 Task: Create in the project AtlasTech and in the Backlog issue 'Integrate a new augmented reality feature into an existing mobile application to enhance user experience and interactivity' a child issue 'Kubernetes cluster disaster recovery testing and remediation', and assign it to team member softage.3@softage.net. Create in the project AtlasTech and in the Backlog issue 'Develop a new tool for automated testing of mobile application functional correctness and performance under varying network conditions' a child issue 'Integration with employee benefits systems', and assign it to team member softage.4@softage.net
Action: Mouse moved to (246, 71)
Screenshot: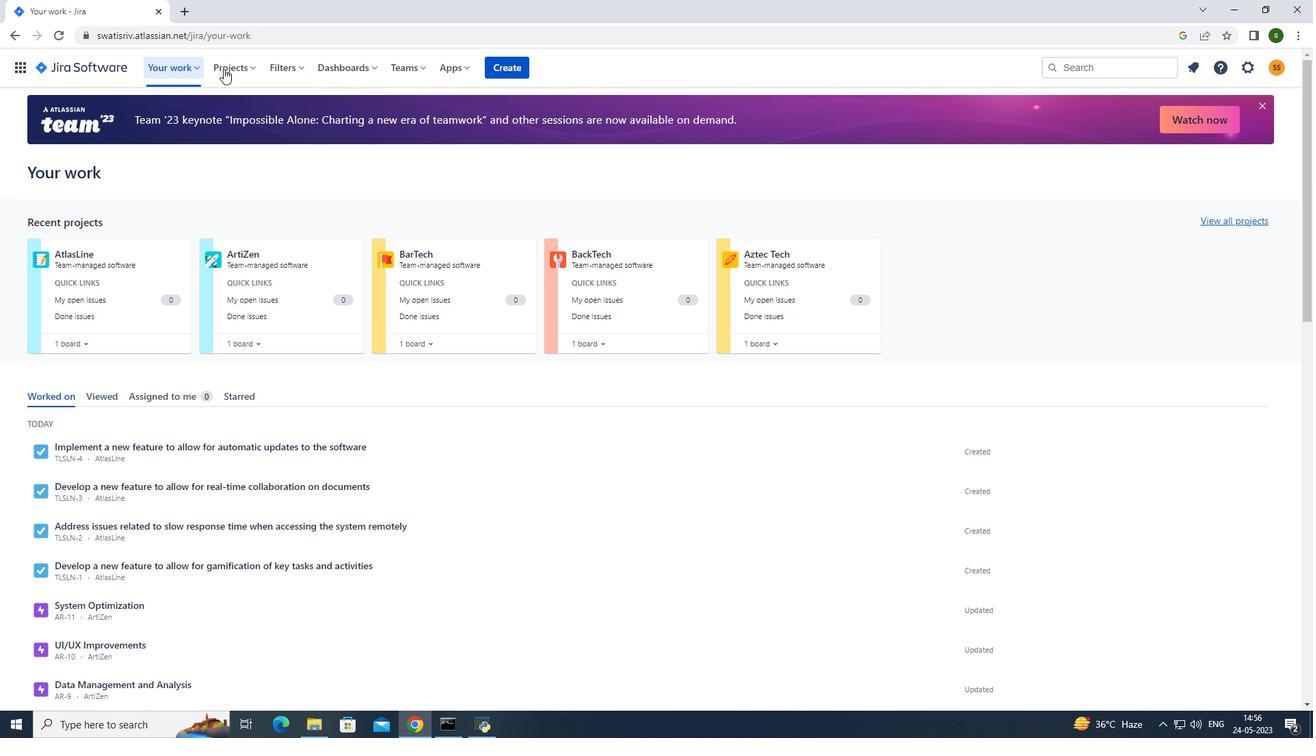 
Action: Mouse pressed left at (246, 71)
Screenshot: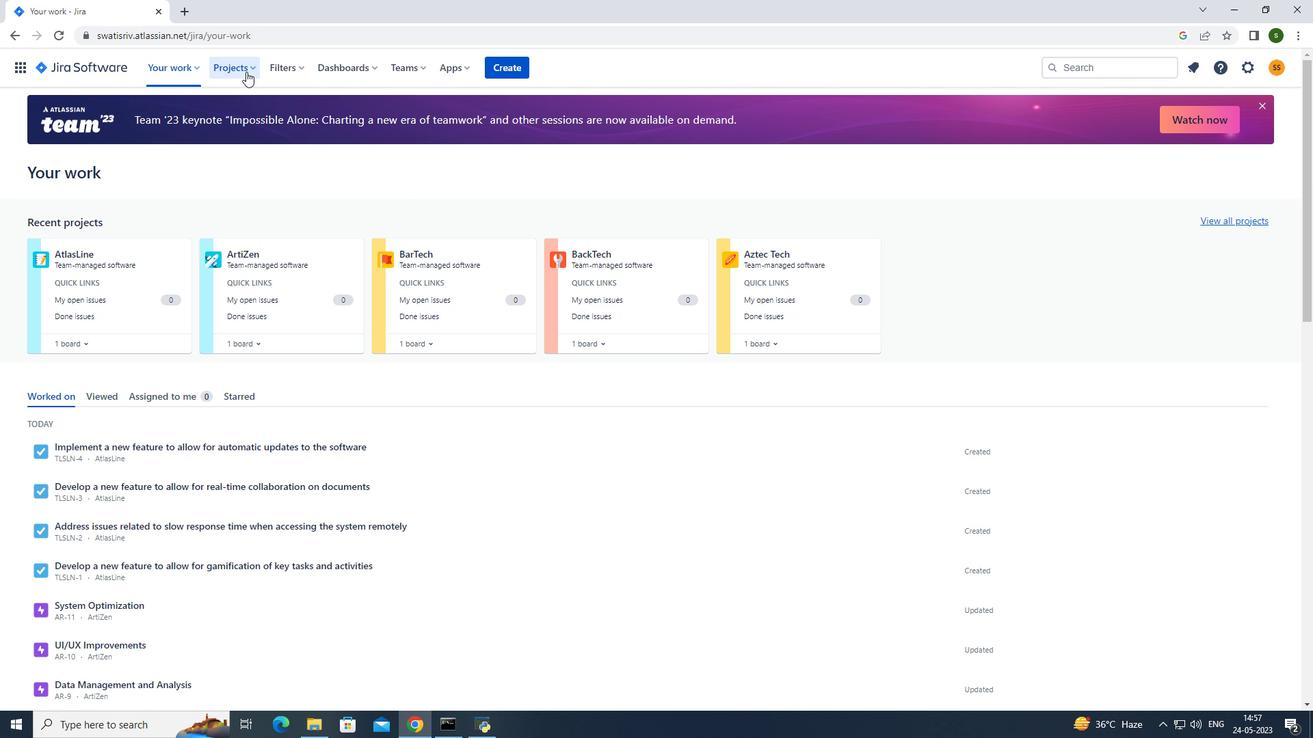 
Action: Mouse moved to (273, 119)
Screenshot: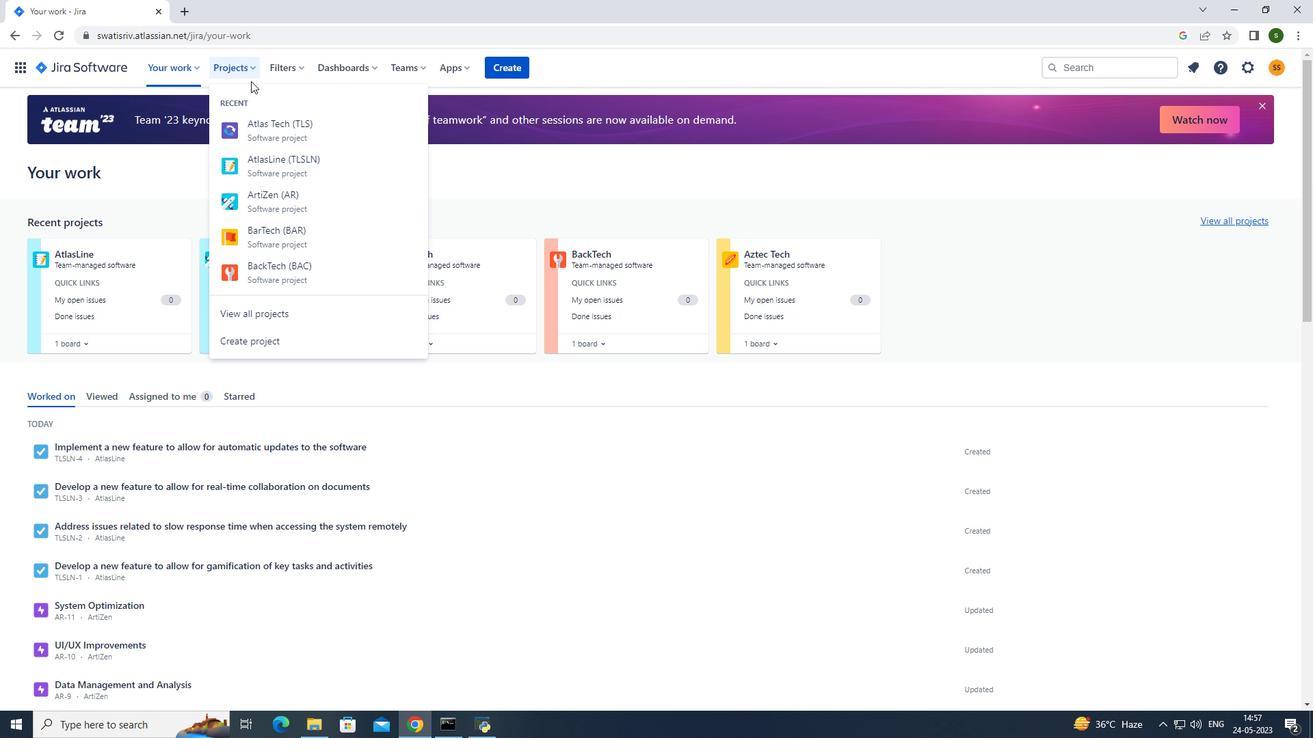 
Action: Mouse pressed left at (273, 119)
Screenshot: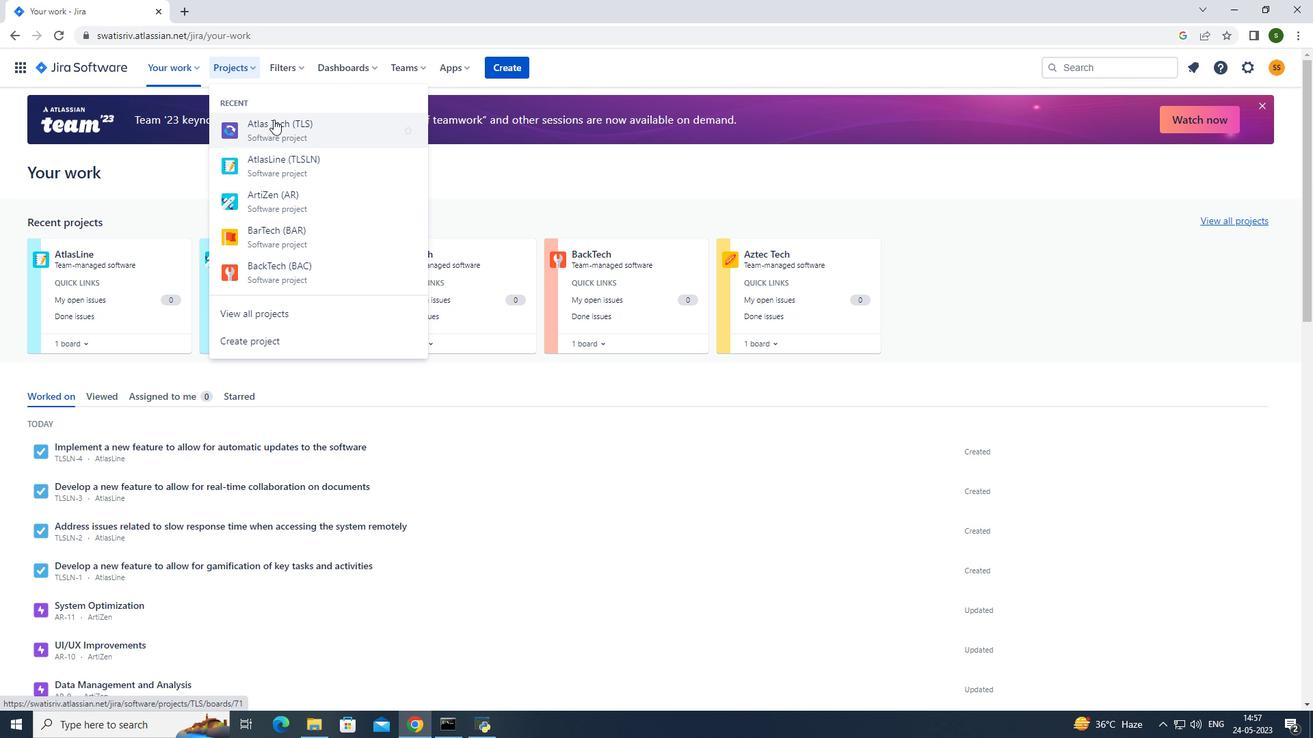 
Action: Mouse moved to (306, 467)
Screenshot: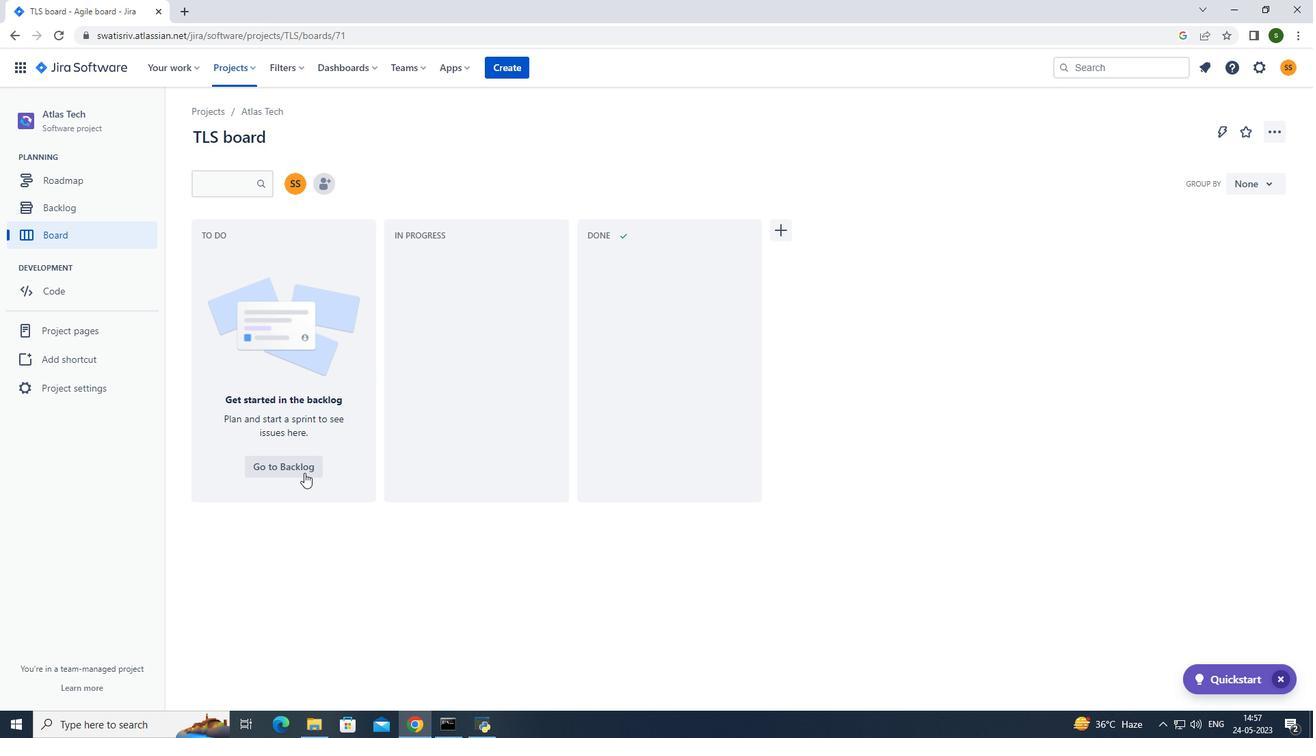 
Action: Mouse pressed left at (306, 467)
Screenshot: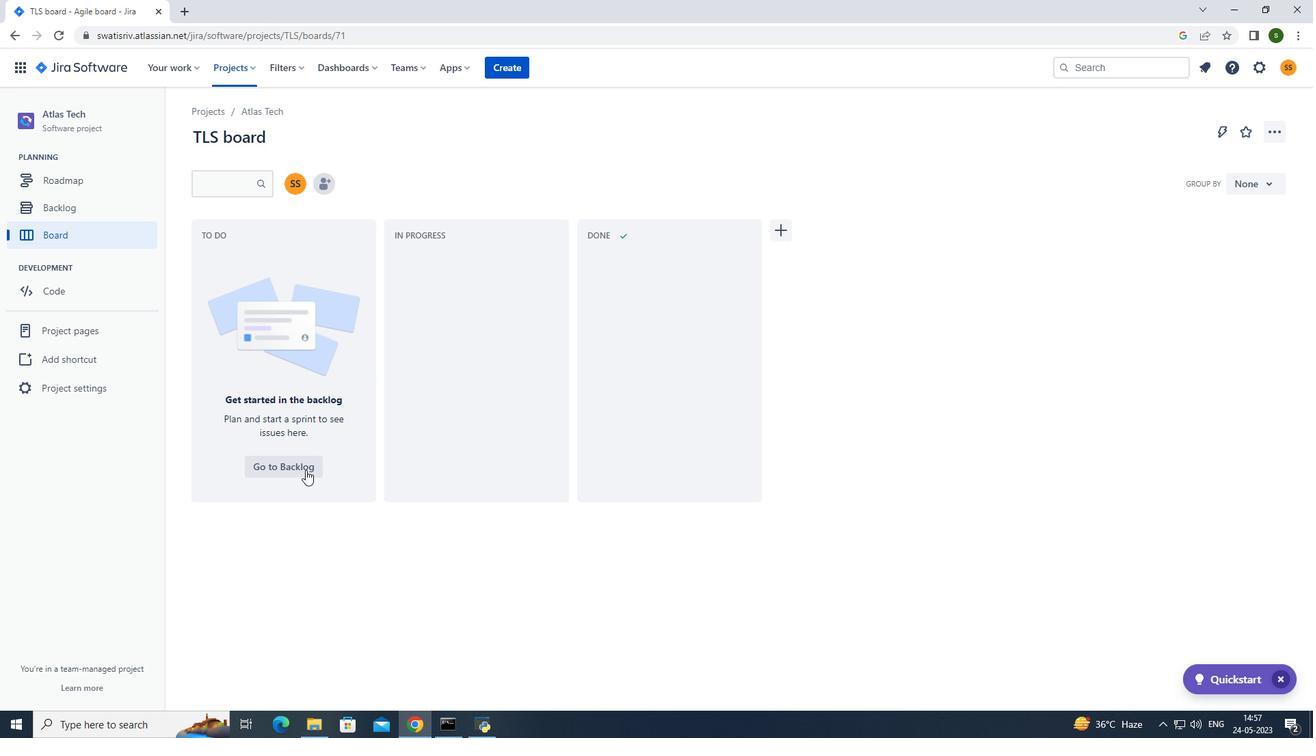 
Action: Mouse moved to (623, 465)
Screenshot: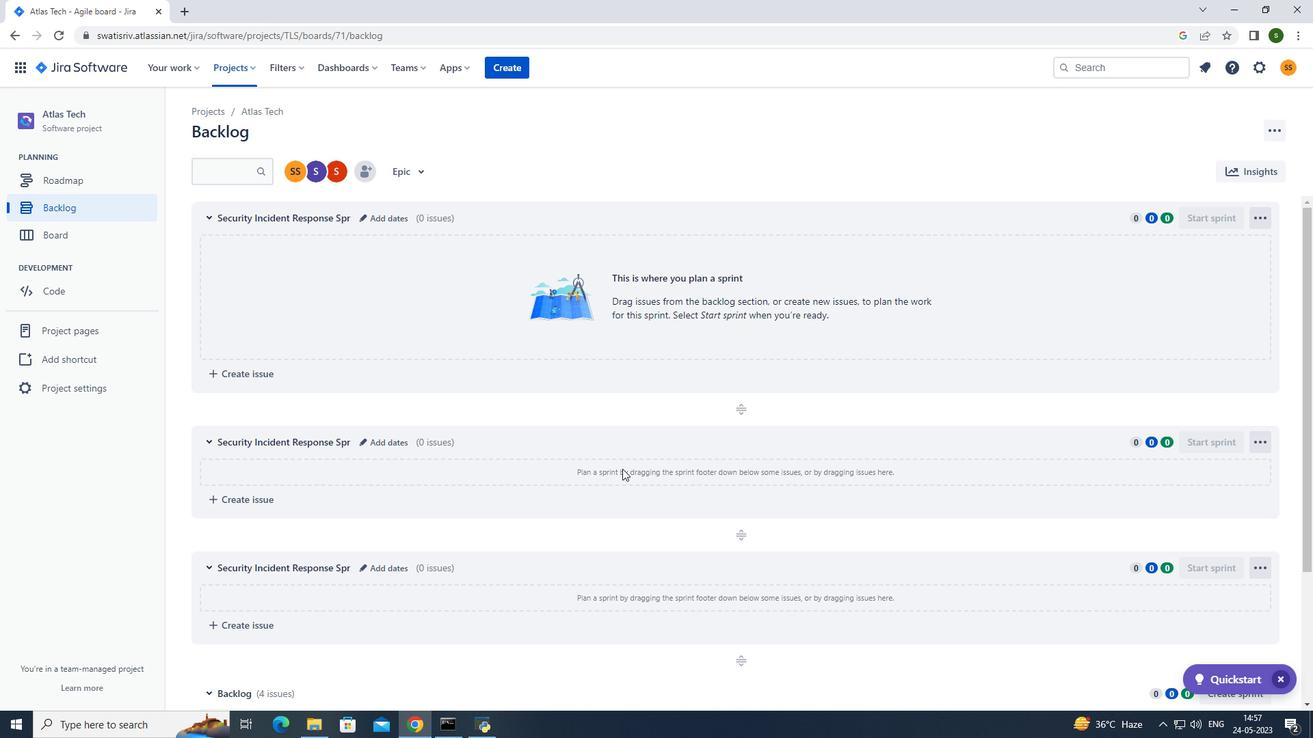 
Action: Mouse scrolled (623, 465) with delta (0, 0)
Screenshot: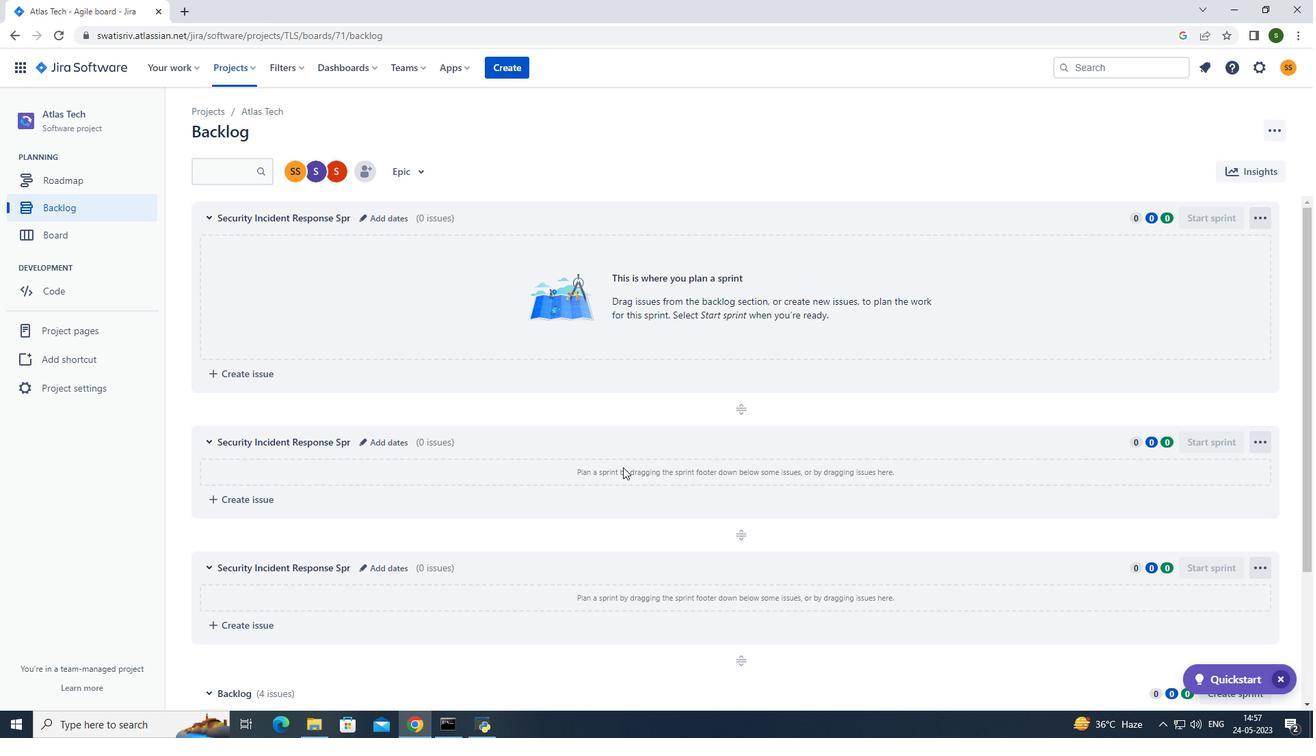 
Action: Mouse scrolled (623, 465) with delta (0, 0)
Screenshot: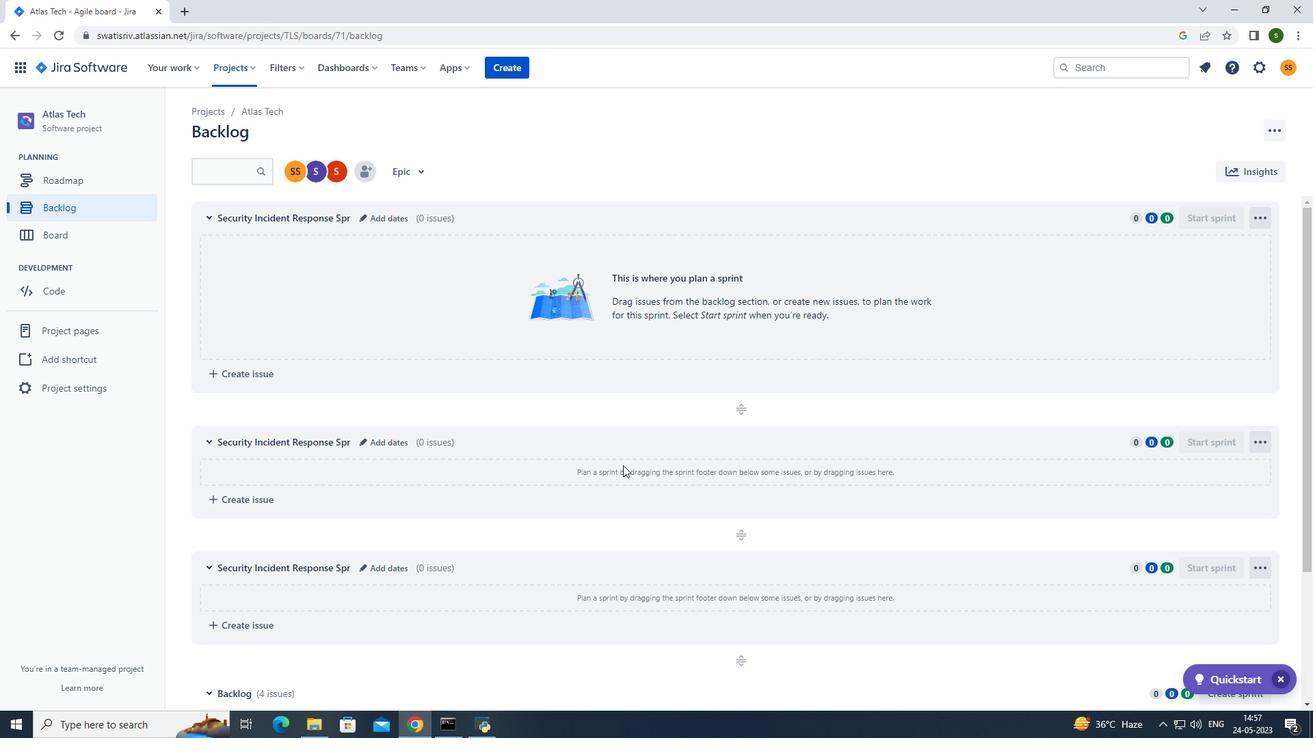 
Action: Mouse scrolled (623, 465) with delta (0, 0)
Screenshot: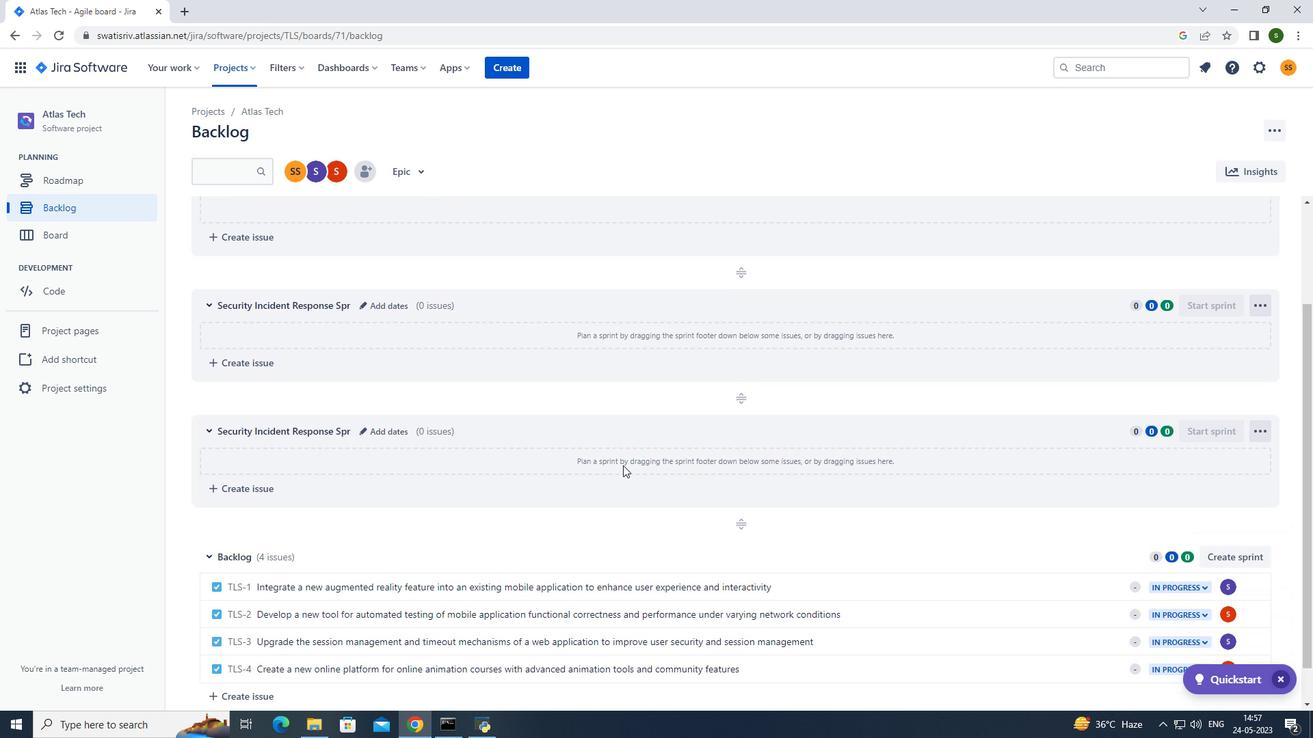 
Action: Mouse scrolled (623, 465) with delta (0, 0)
Screenshot: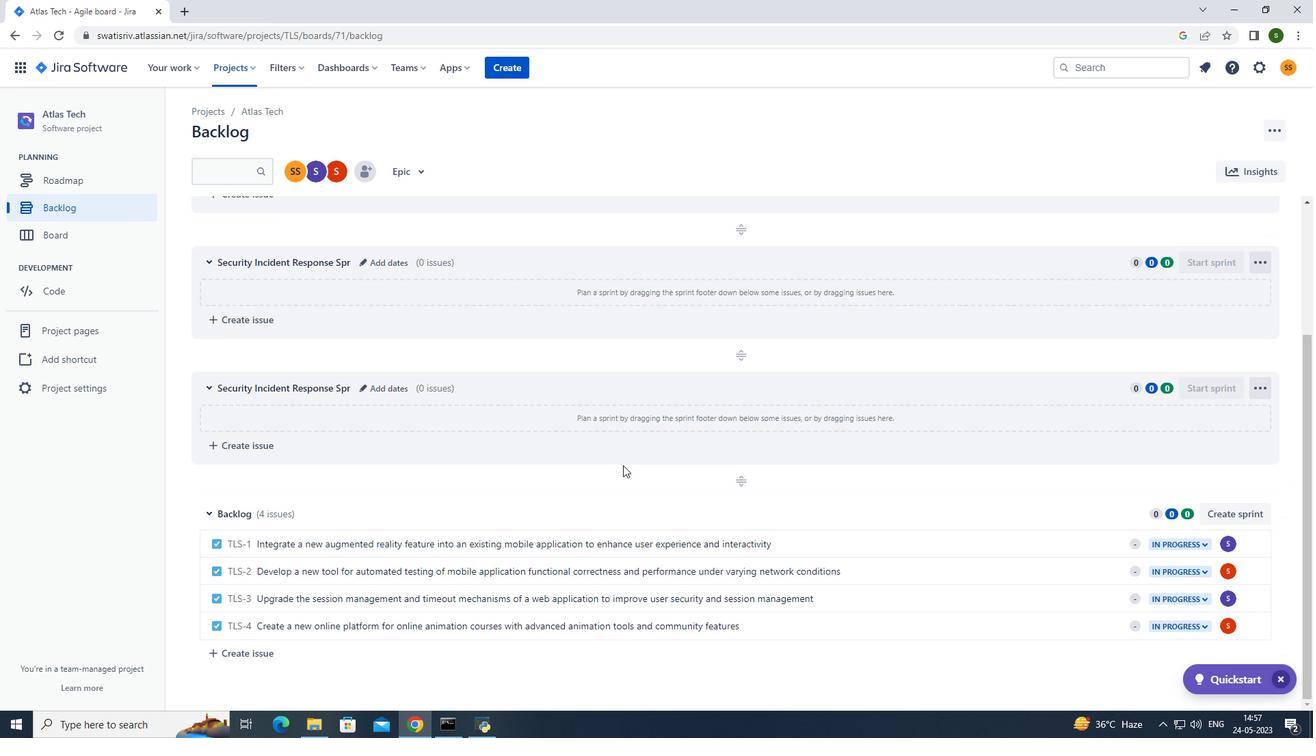 
Action: Mouse moved to (844, 545)
Screenshot: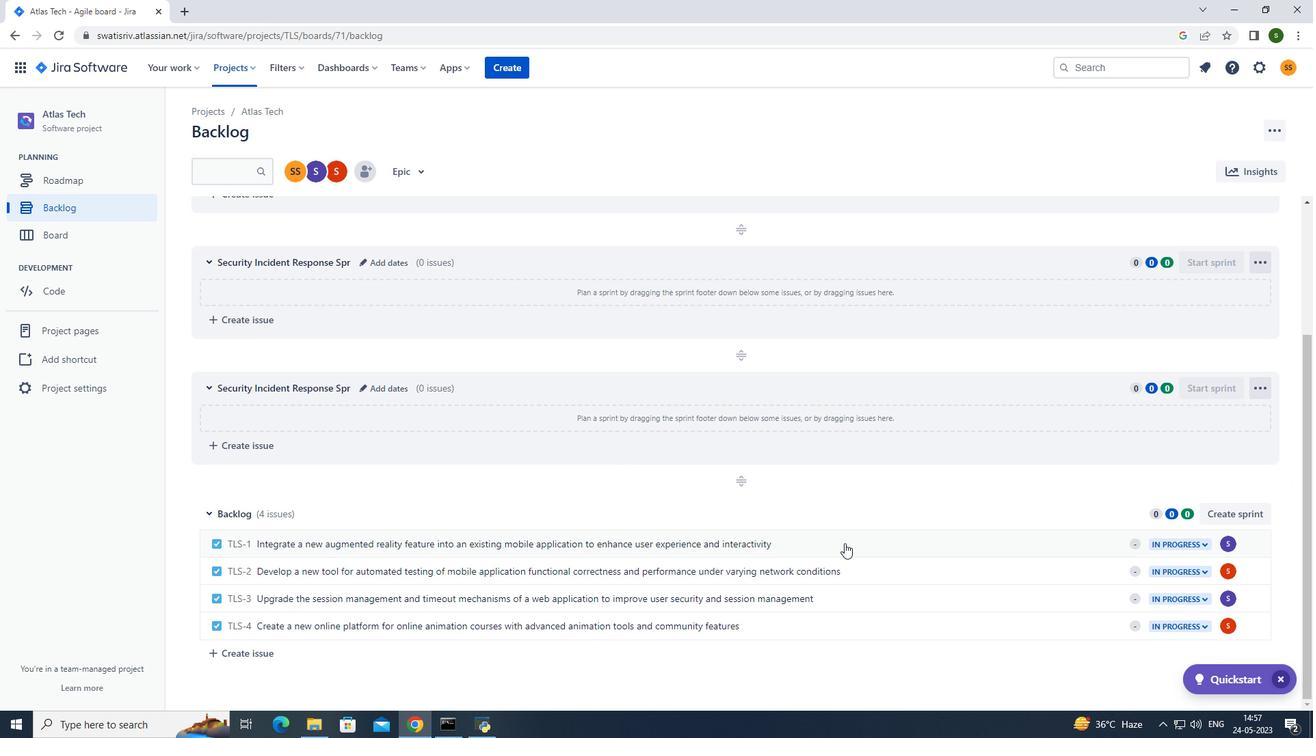 
Action: Mouse pressed left at (844, 545)
Screenshot: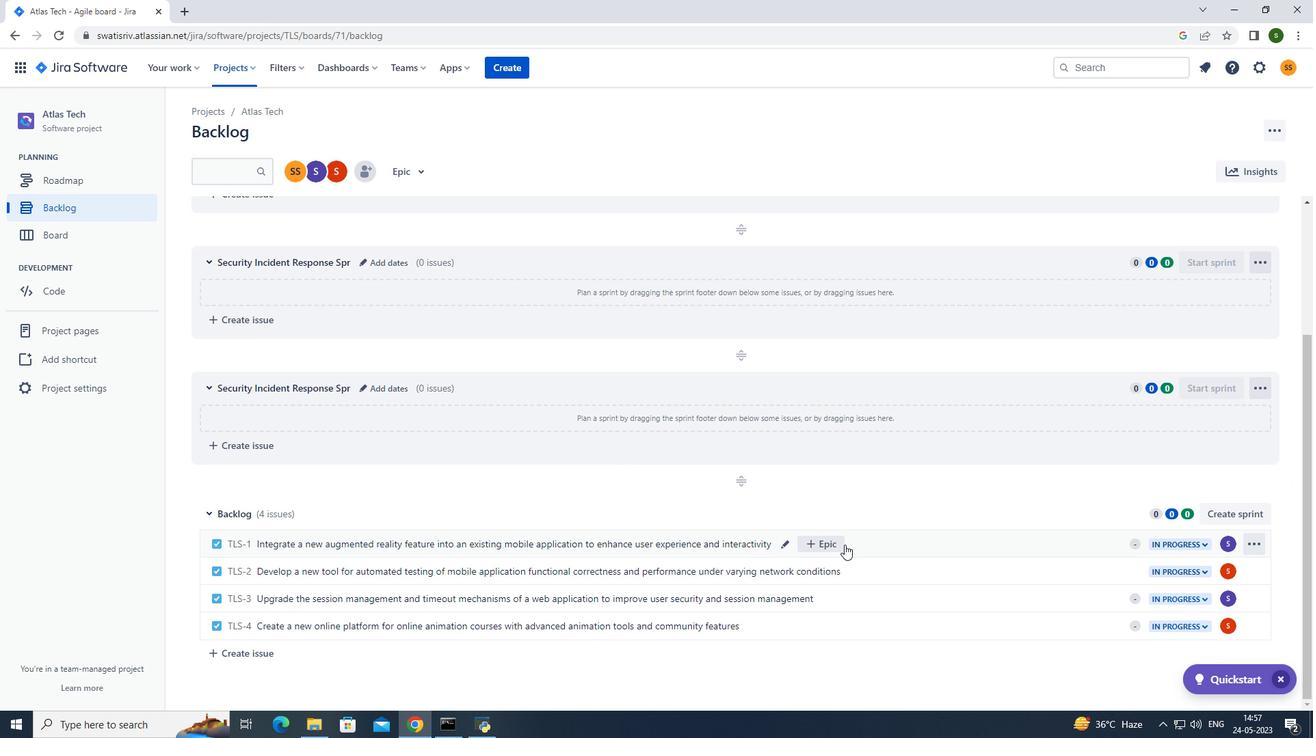 
Action: Mouse moved to (911, 539)
Screenshot: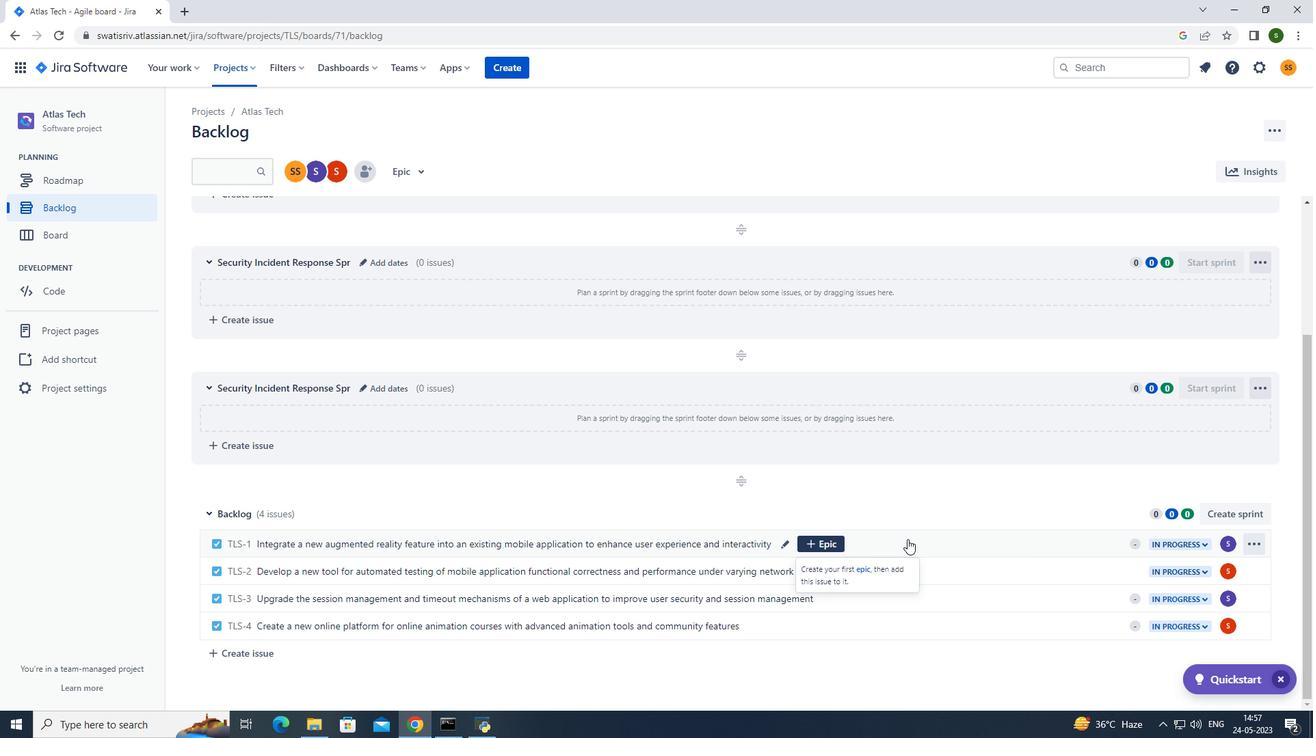 
Action: Mouse pressed left at (911, 539)
Screenshot: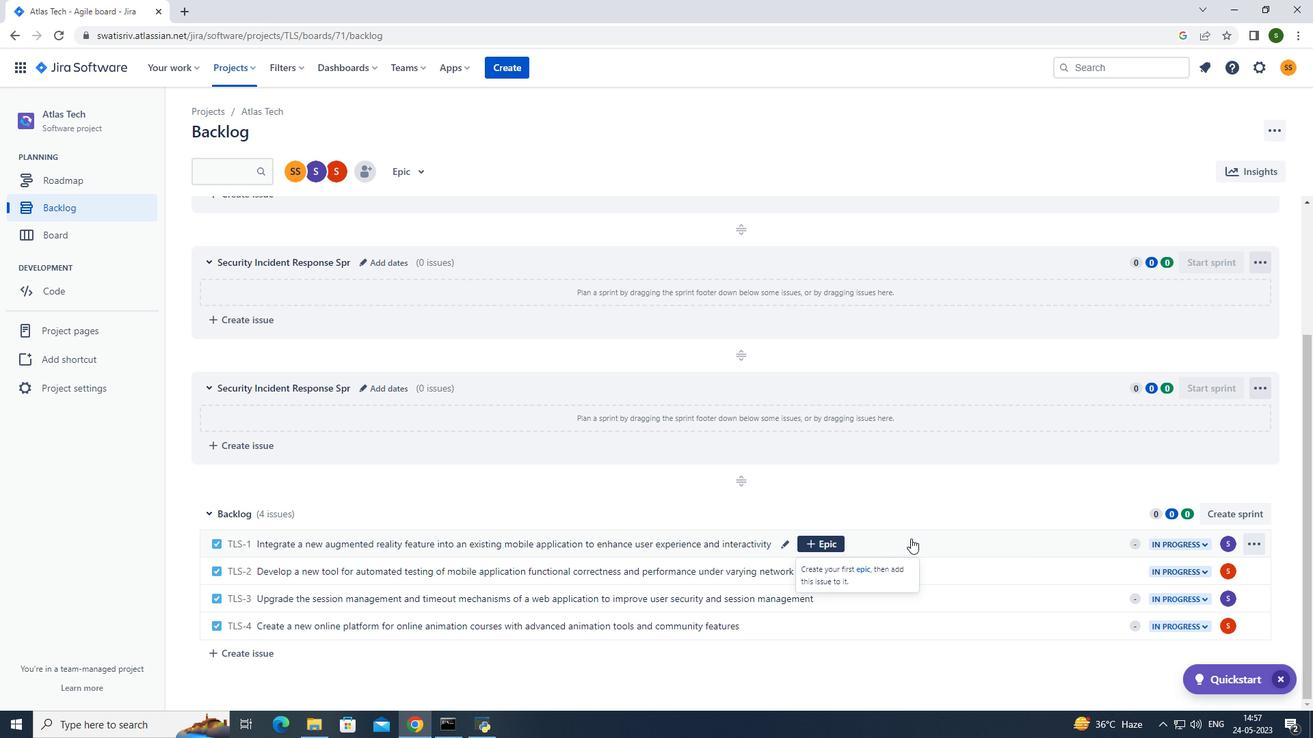 
Action: Mouse moved to (1070, 337)
Screenshot: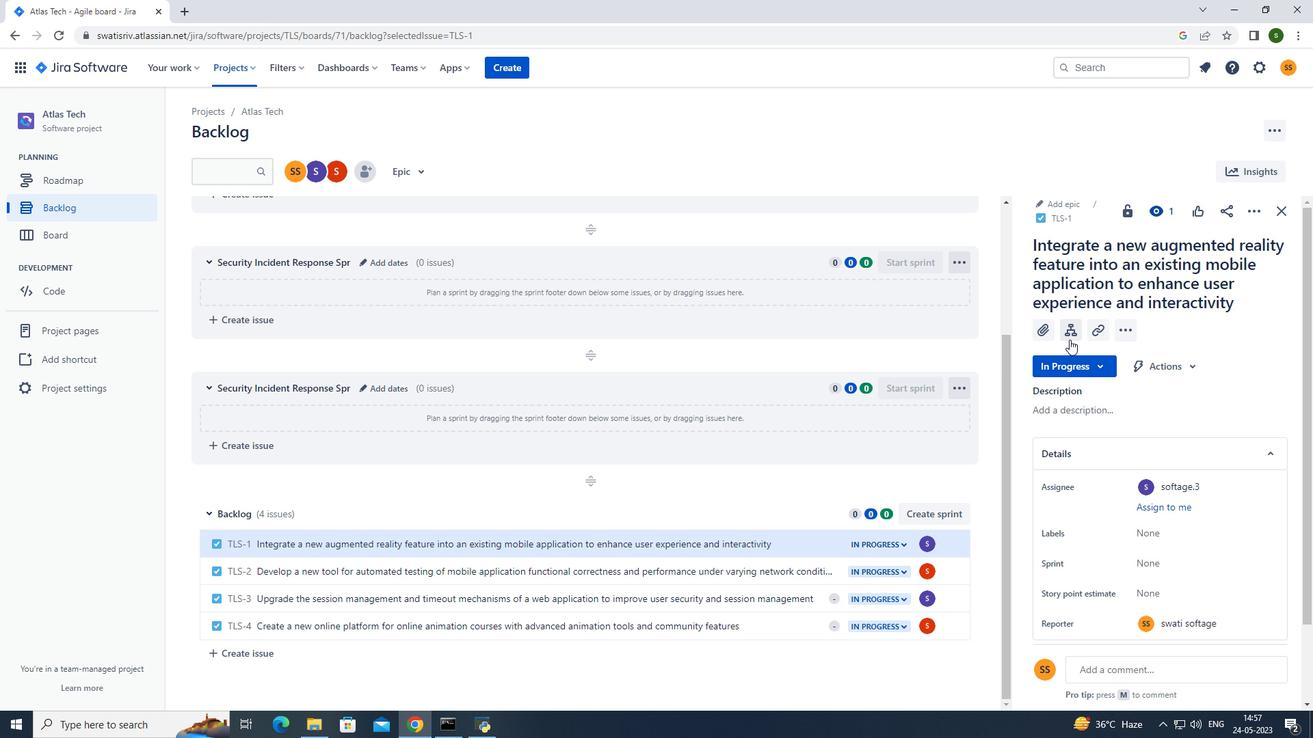 
Action: Mouse pressed left at (1070, 337)
Screenshot: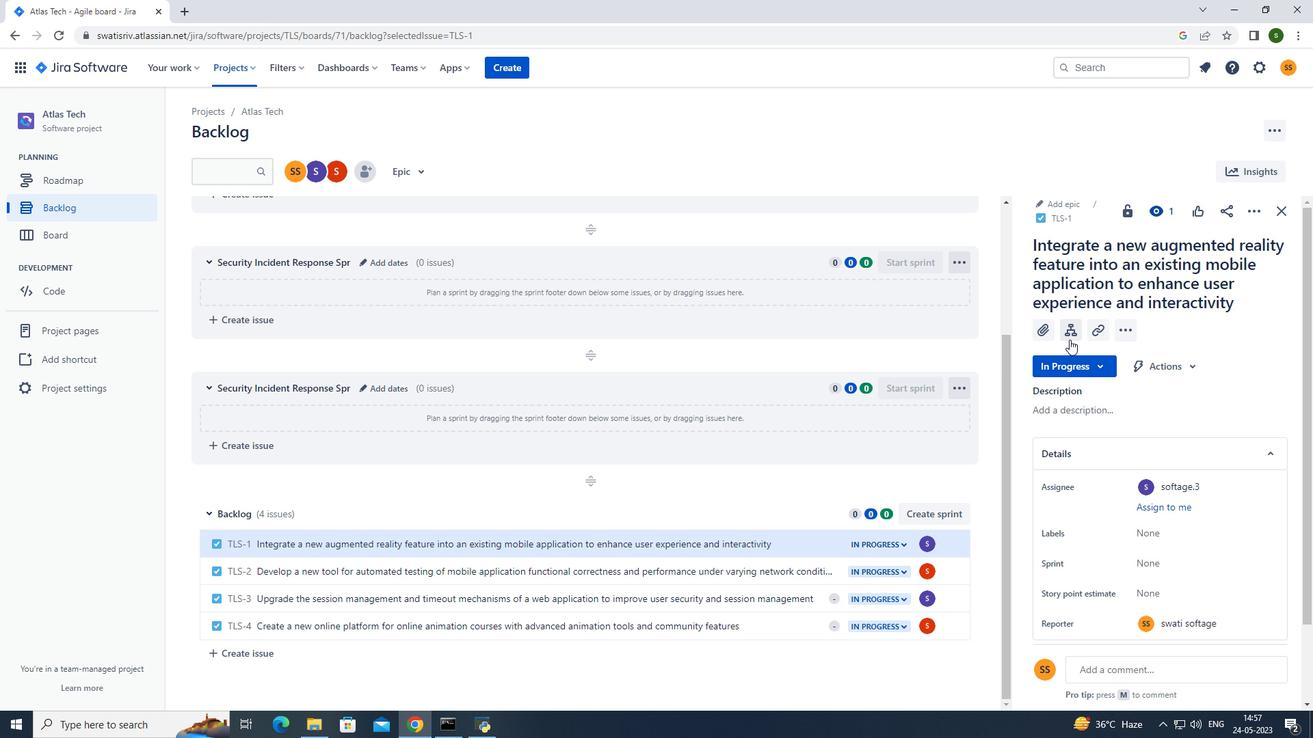
Action: Mouse moved to (1101, 433)
Screenshot: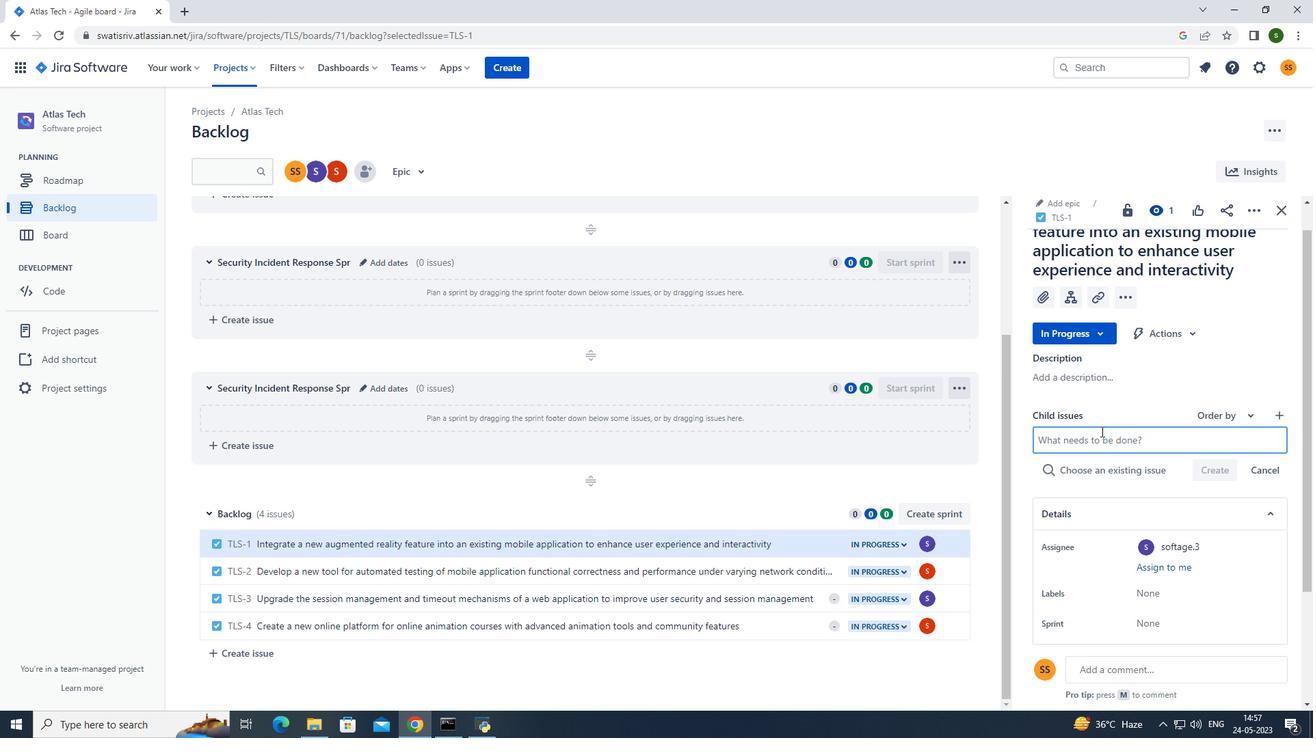 
Action: Mouse pressed left at (1101, 433)
Screenshot: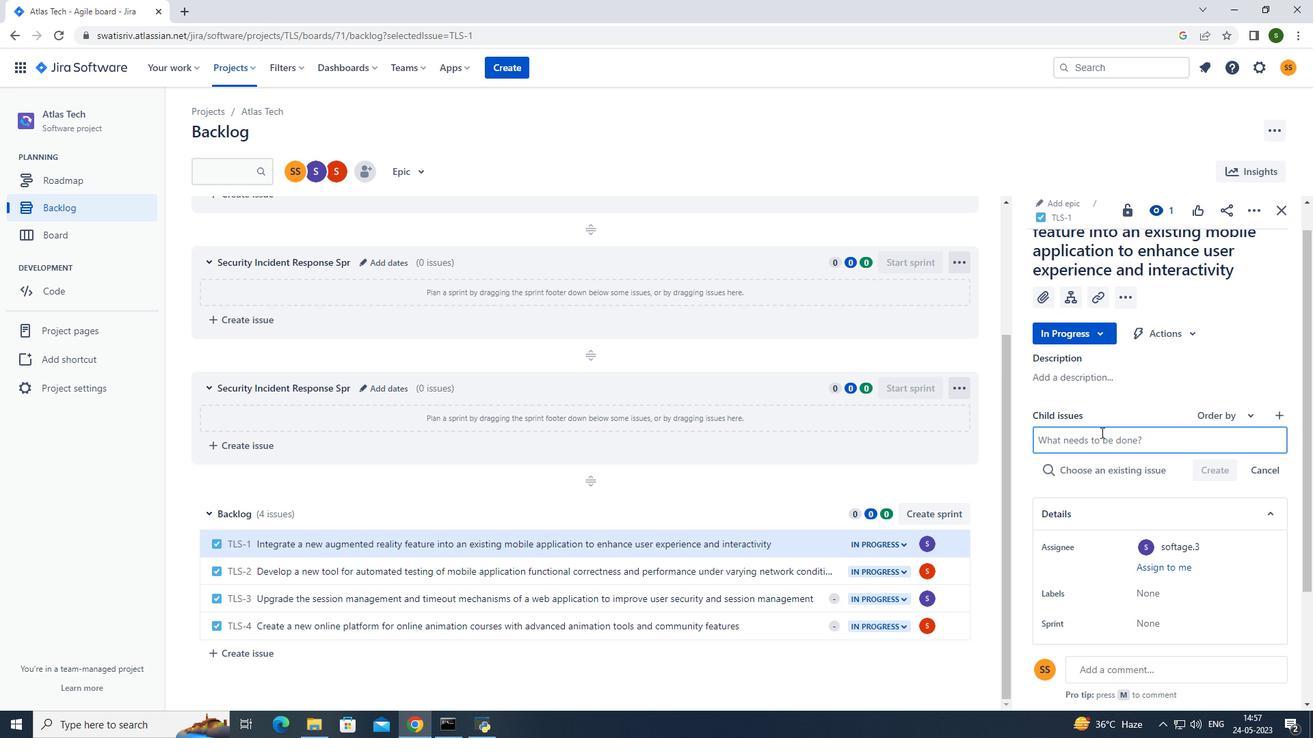 
Action: Key pressed <Key.tab><Key.caps_lock>
Screenshot: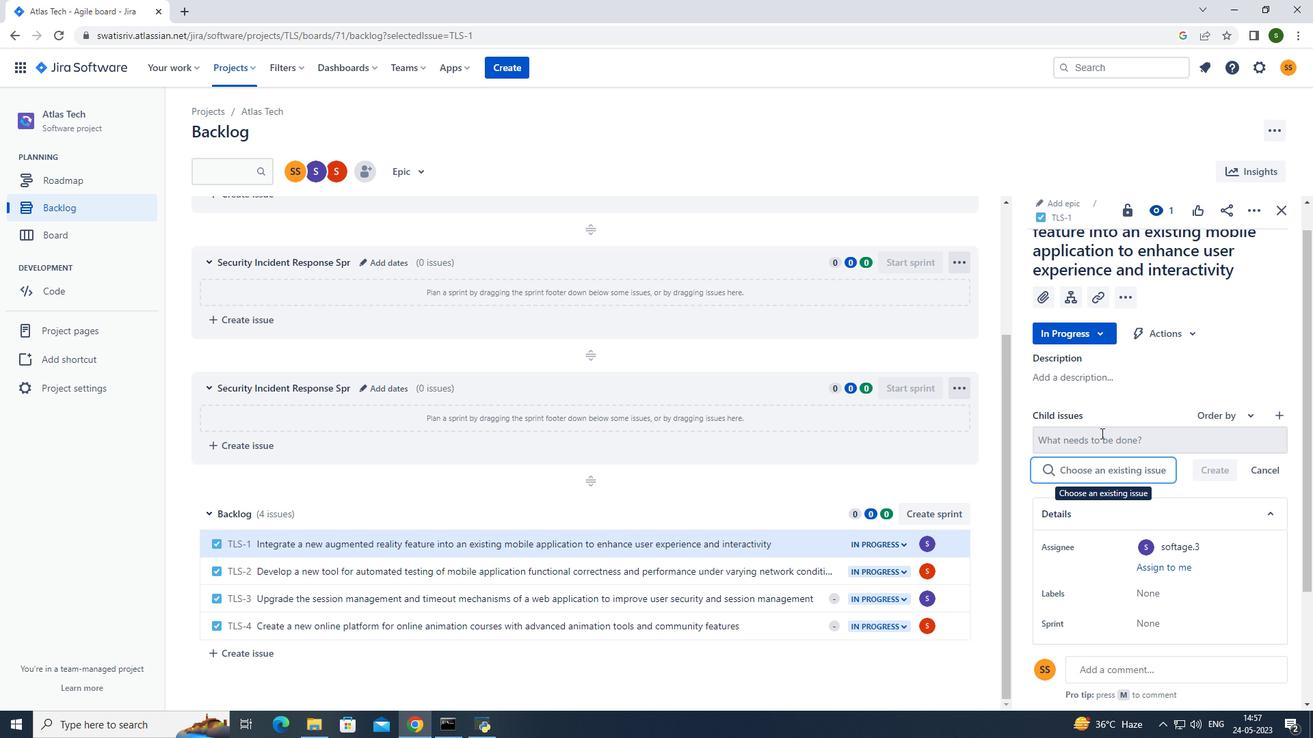 
Action: Mouse pressed left at (1101, 433)
Screenshot: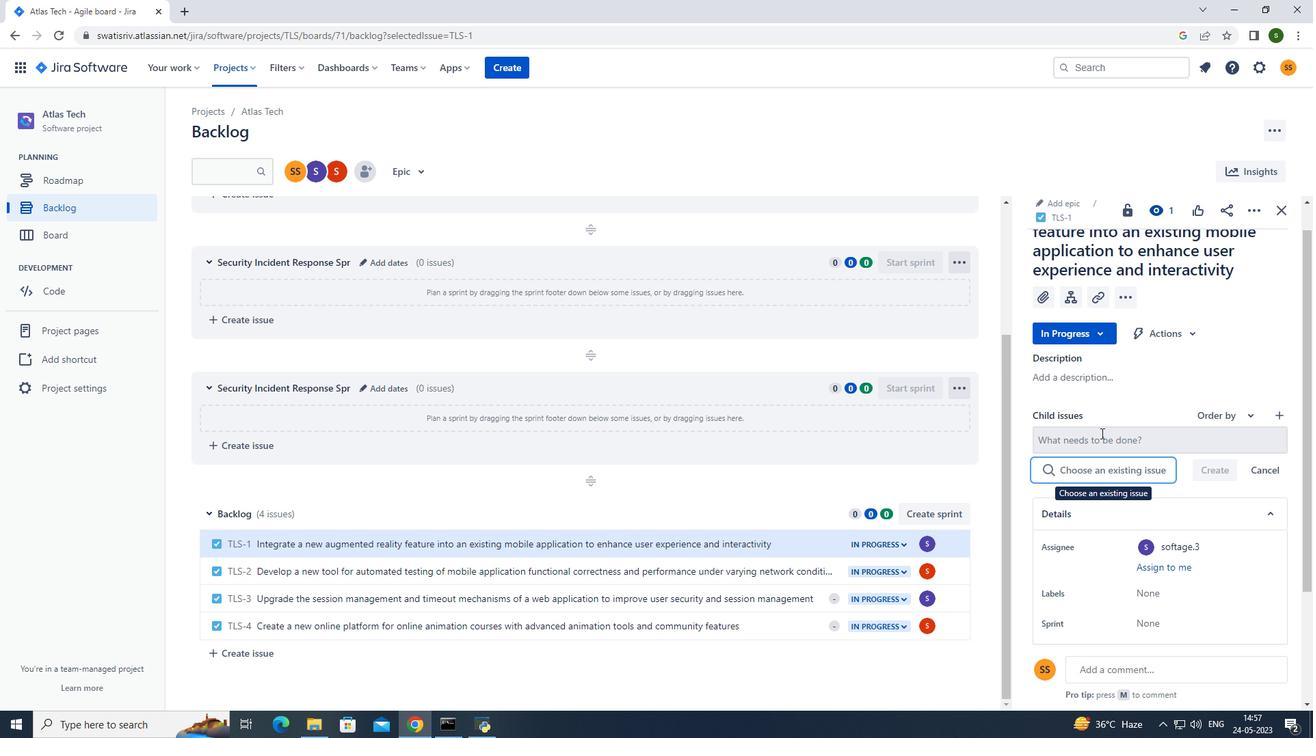 
Action: Key pressed <Key.caps_lock><Key.caps_lock>K<Key.caps_lock>ubernetes<Key.space>cluster<Key.space>disasg<Key.backspace>ter<Key.space>recovery<Key.space>testing<Key.space>and<Key.space>remediation<Key.enter>
Screenshot: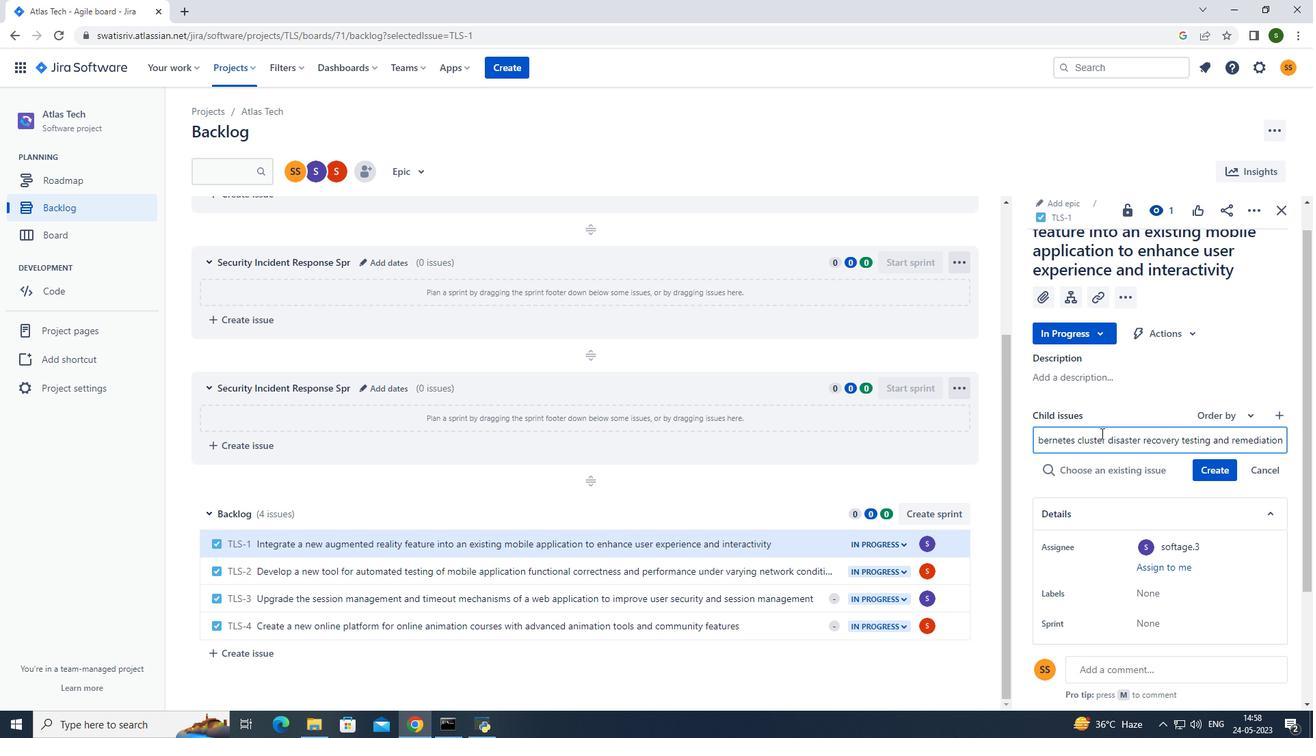 
Action: Mouse moved to (1226, 445)
Screenshot: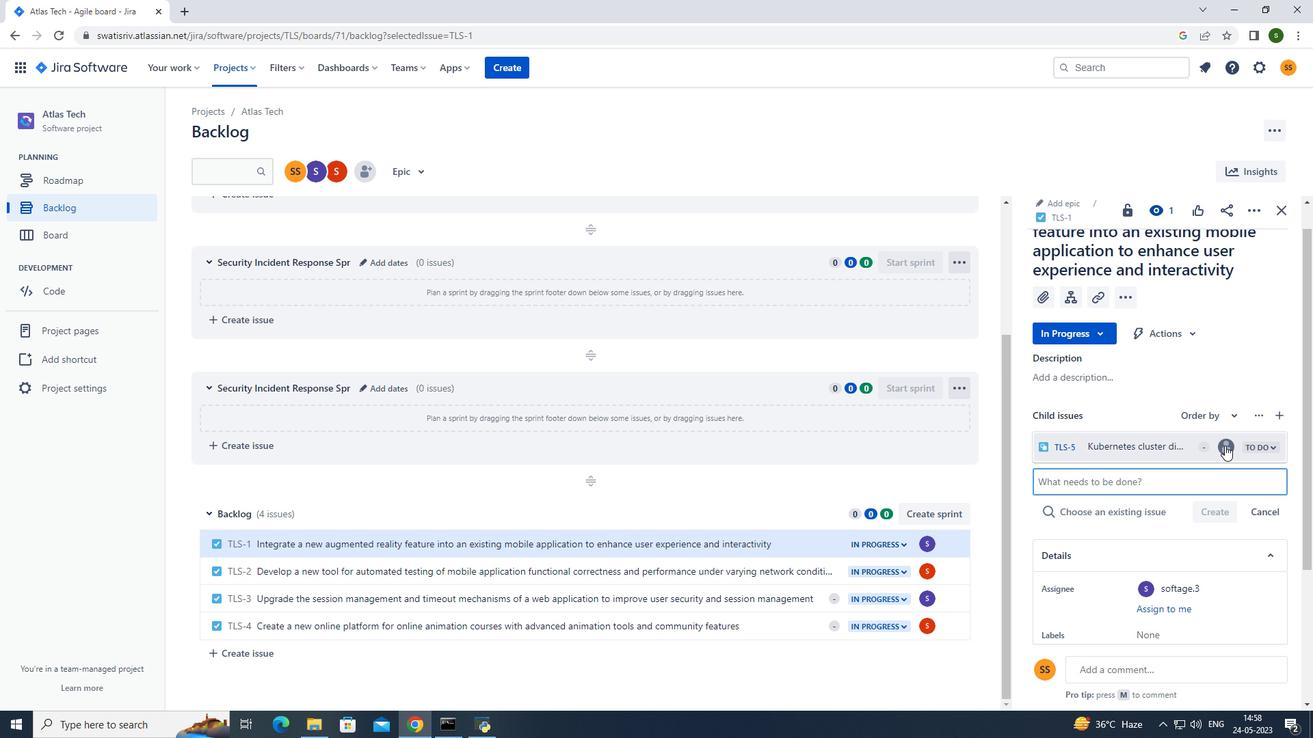 
Action: Mouse pressed left at (1226, 445)
Screenshot: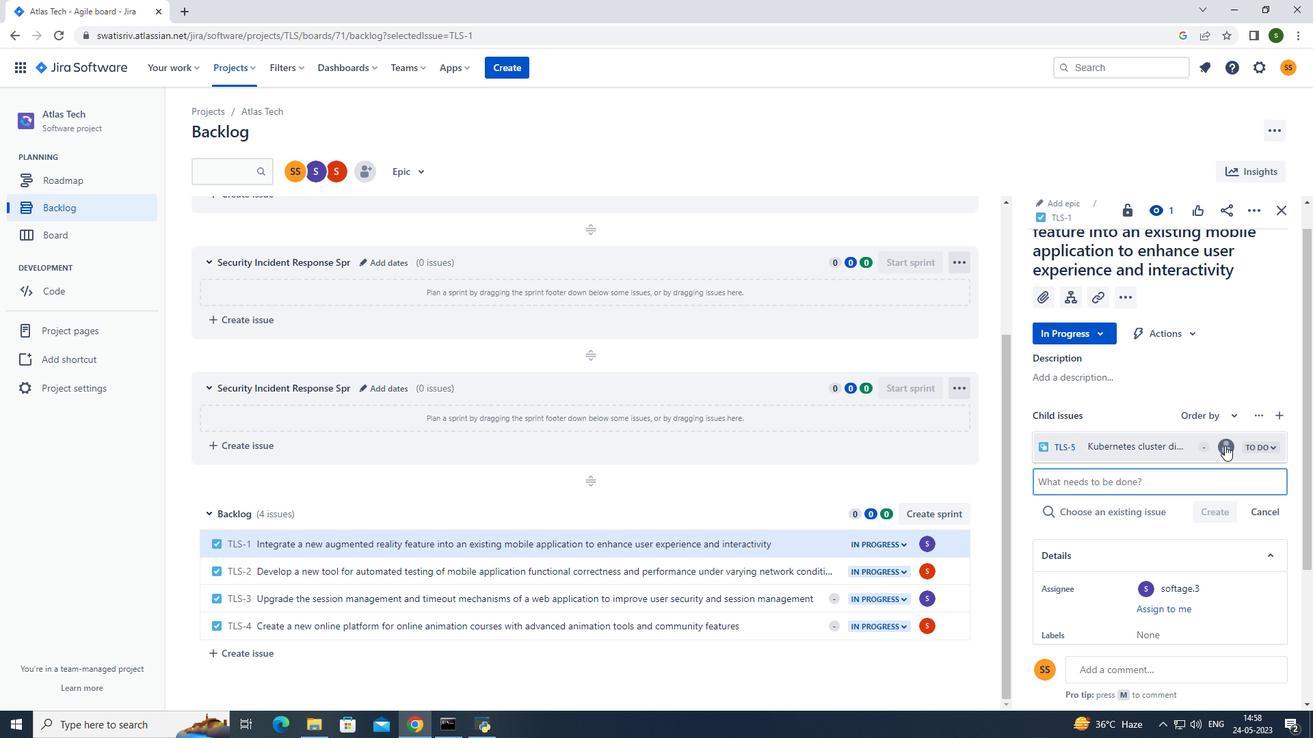 
Action: Mouse moved to (1102, 368)
Screenshot: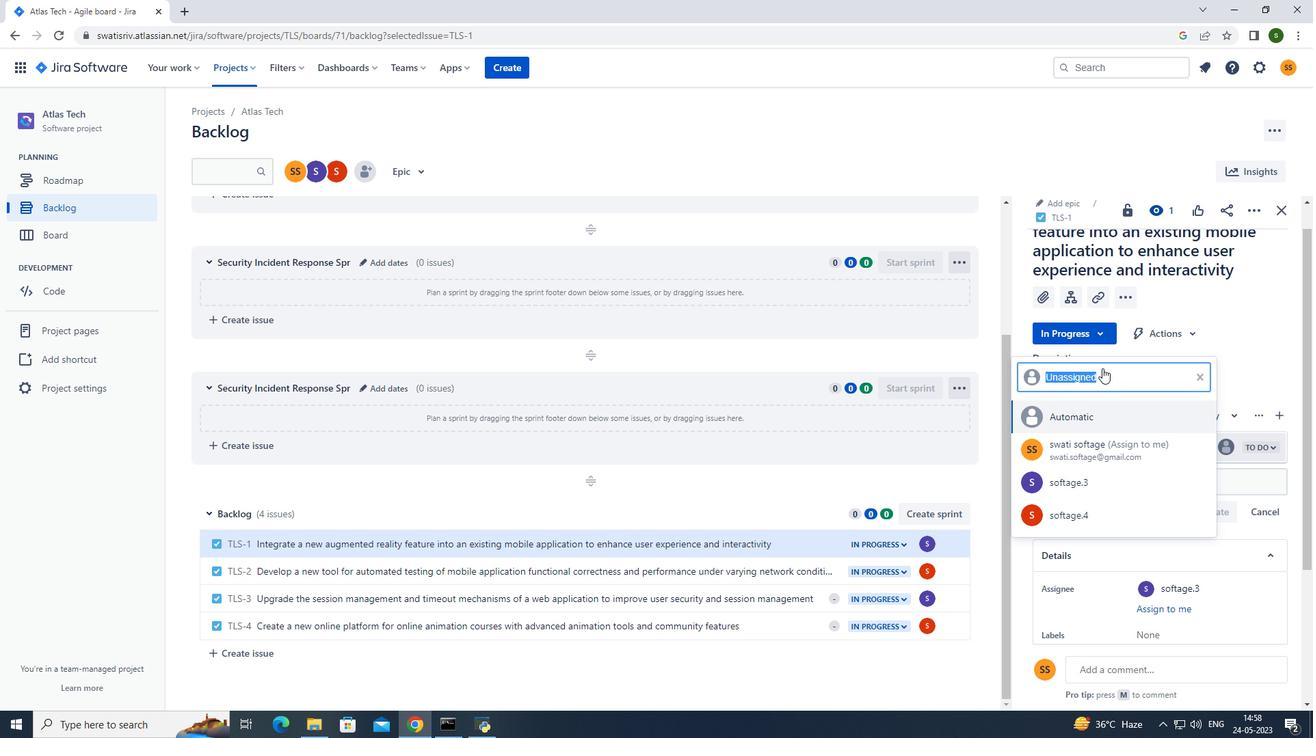 
Action: Key pressed softage.3<Key.shift>@soft
Screenshot: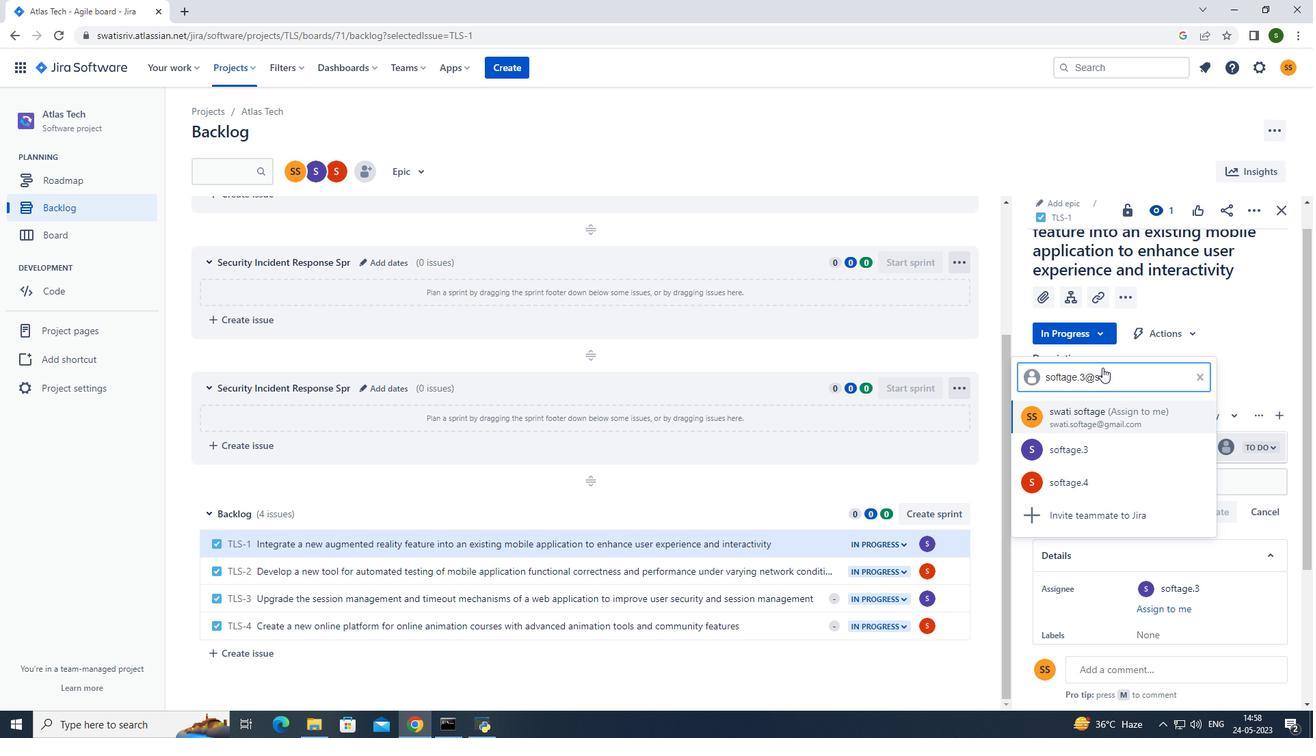 
Action: Mouse moved to (1113, 377)
Screenshot: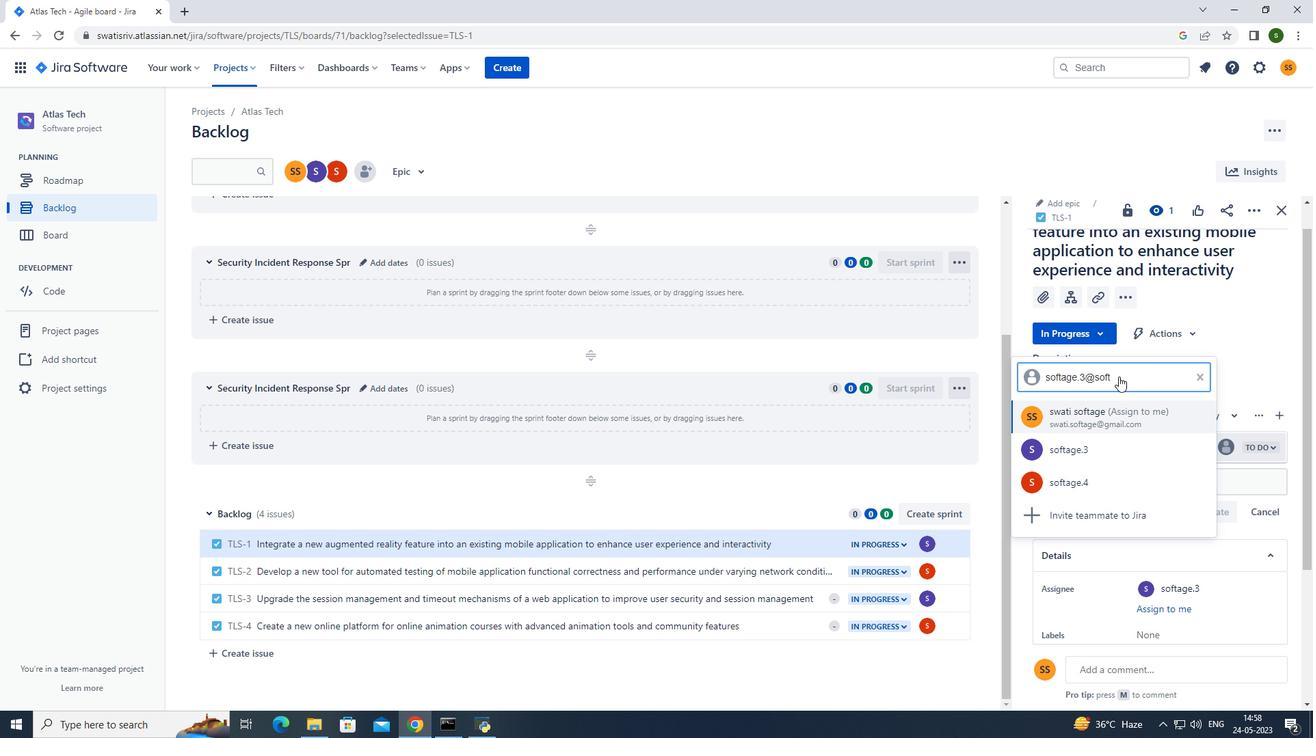 
Action: Key pressed age.net
Screenshot: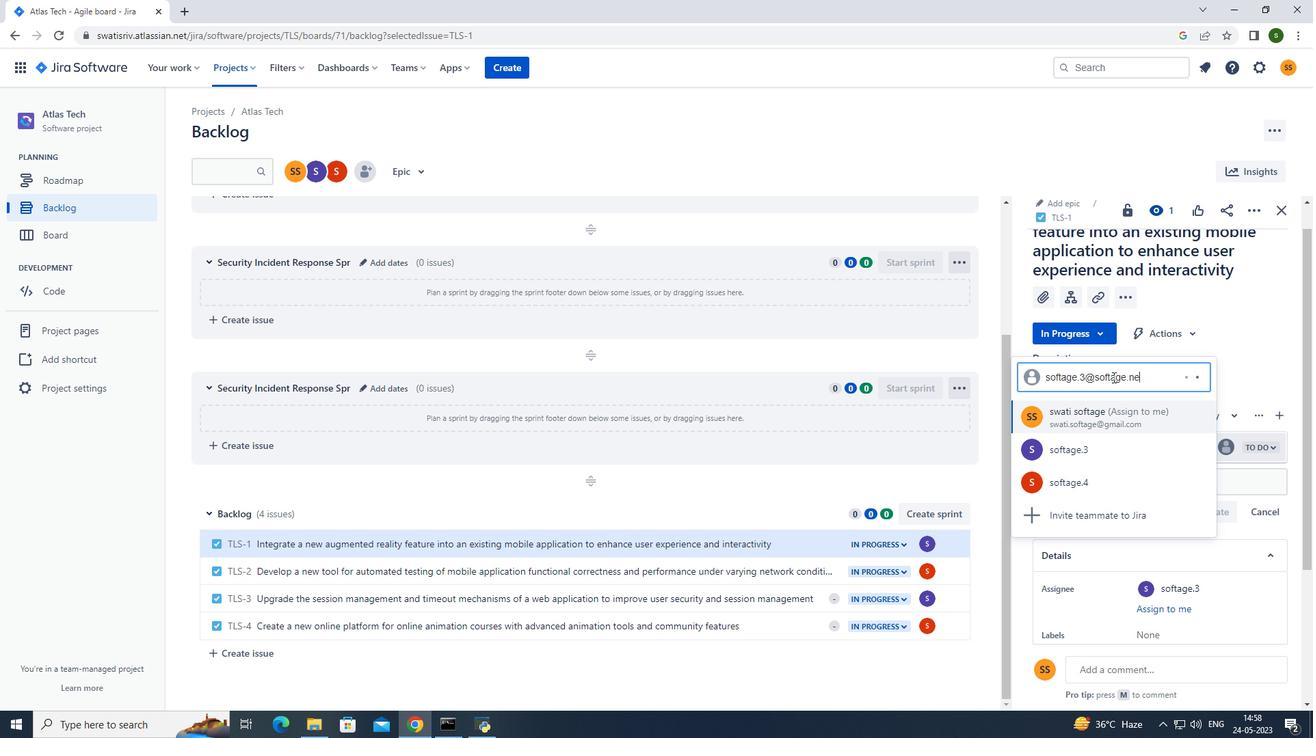 
Action: Mouse moved to (1114, 439)
Screenshot: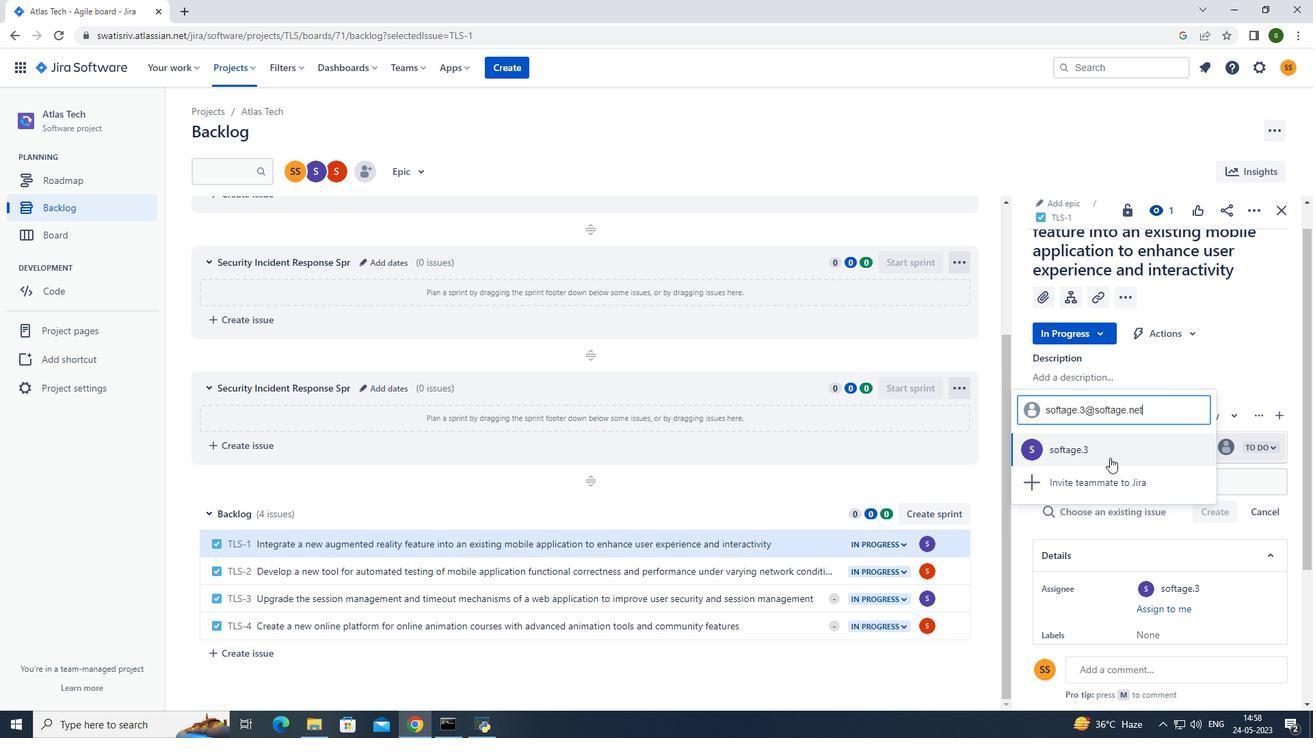 
Action: Mouse pressed left at (1114, 439)
Screenshot: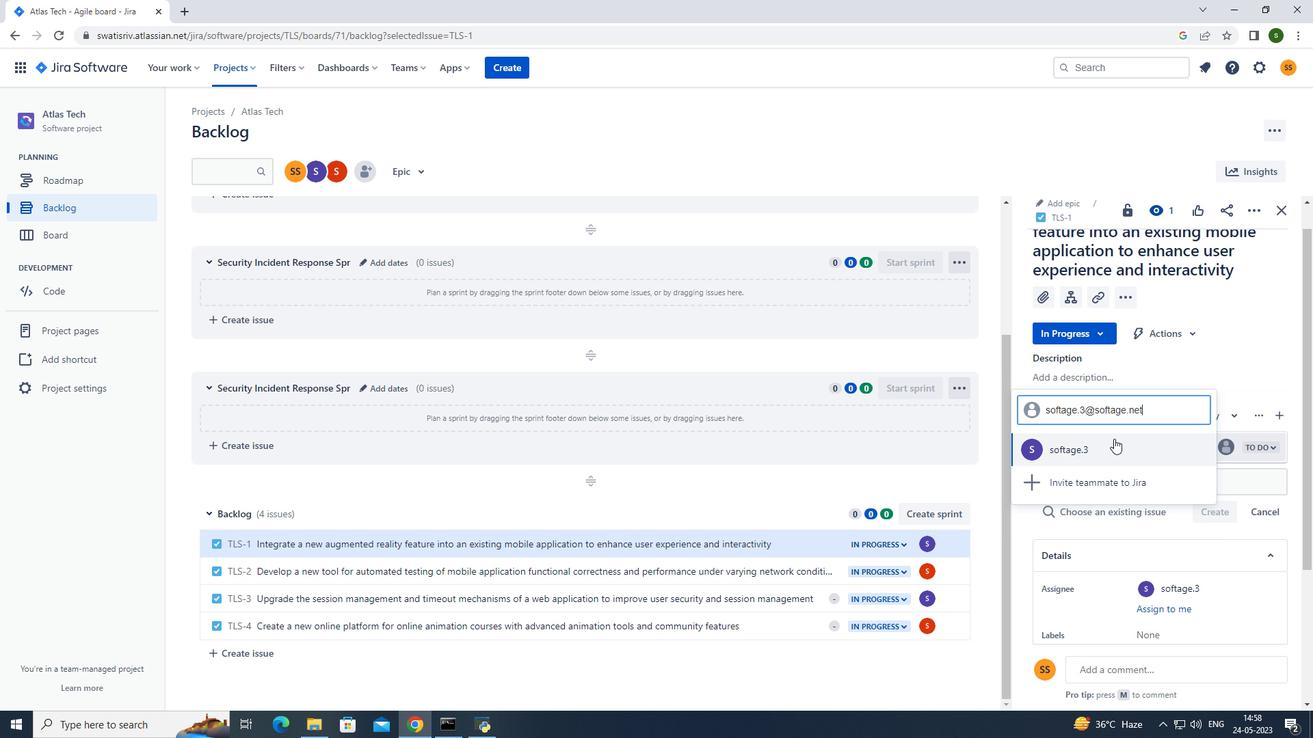 
Action: Mouse moved to (553, 145)
Screenshot: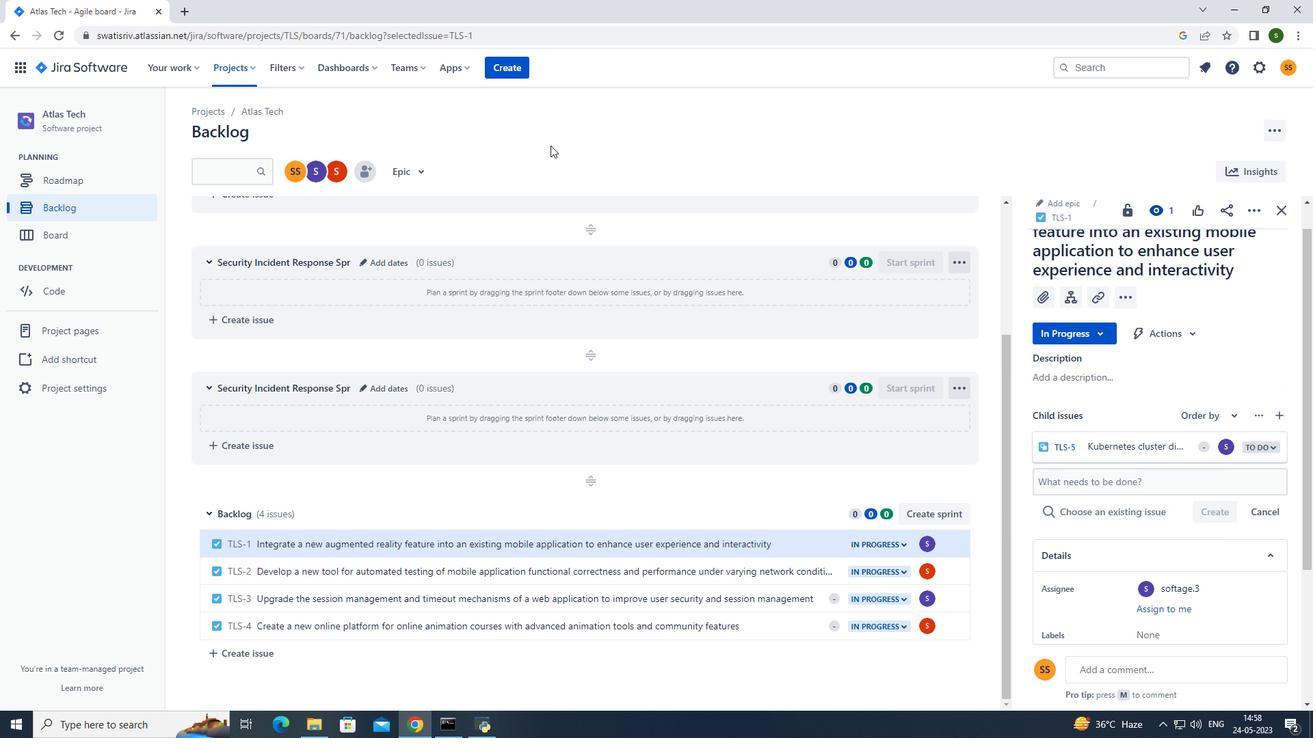 
Action: Mouse pressed left at (553, 145)
Screenshot: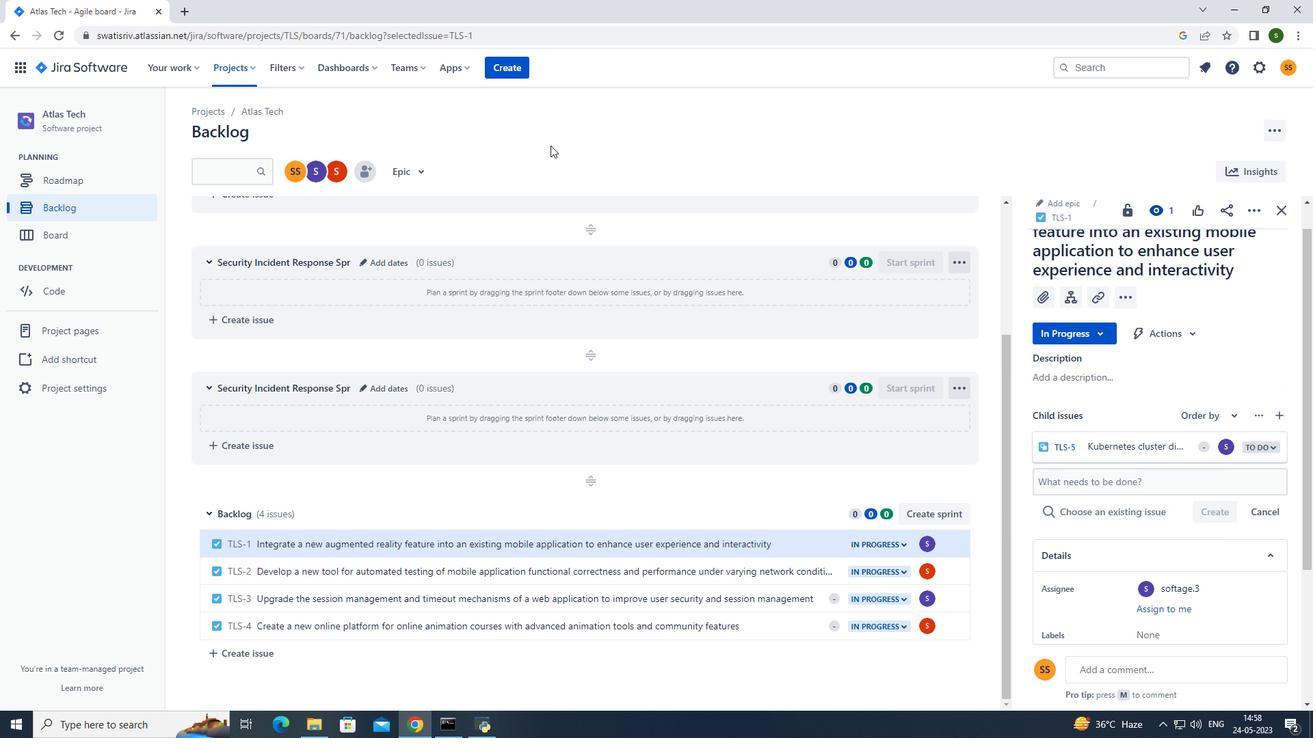 
Action: Mouse moved to (250, 60)
Screenshot: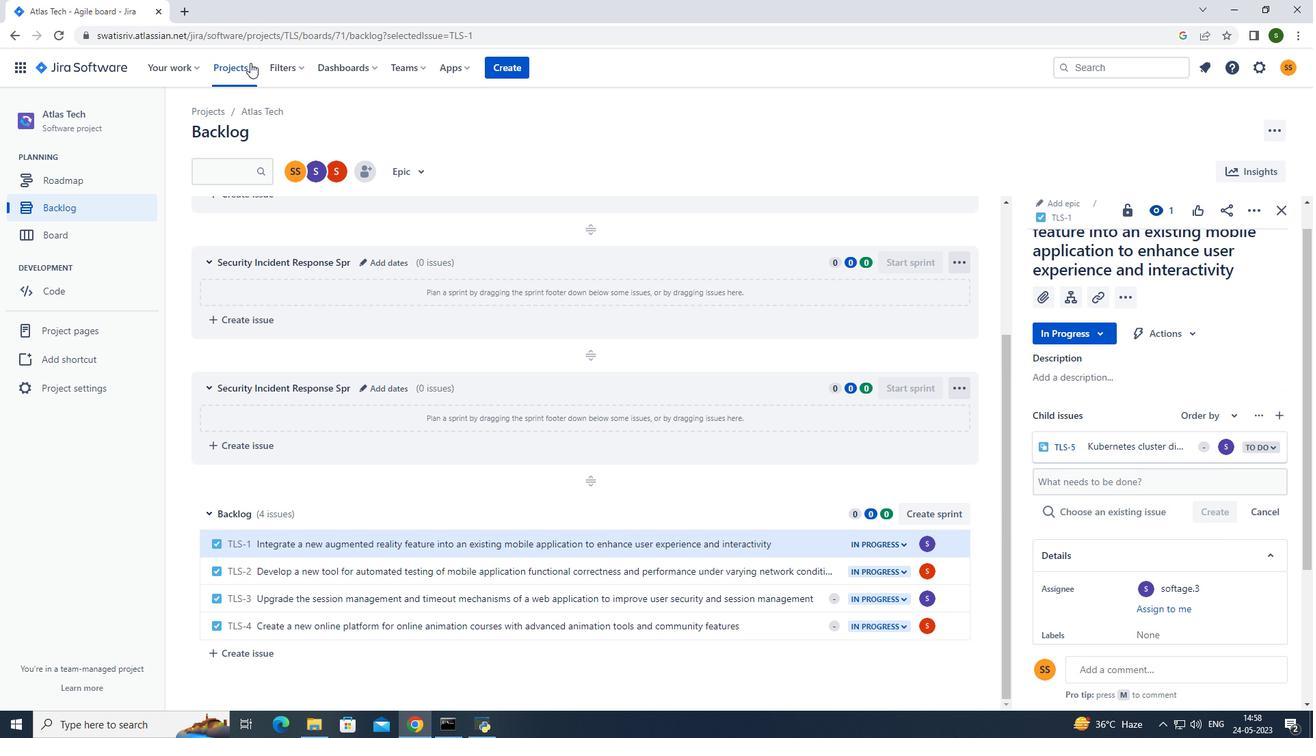 
Action: Mouse pressed left at (250, 60)
Screenshot: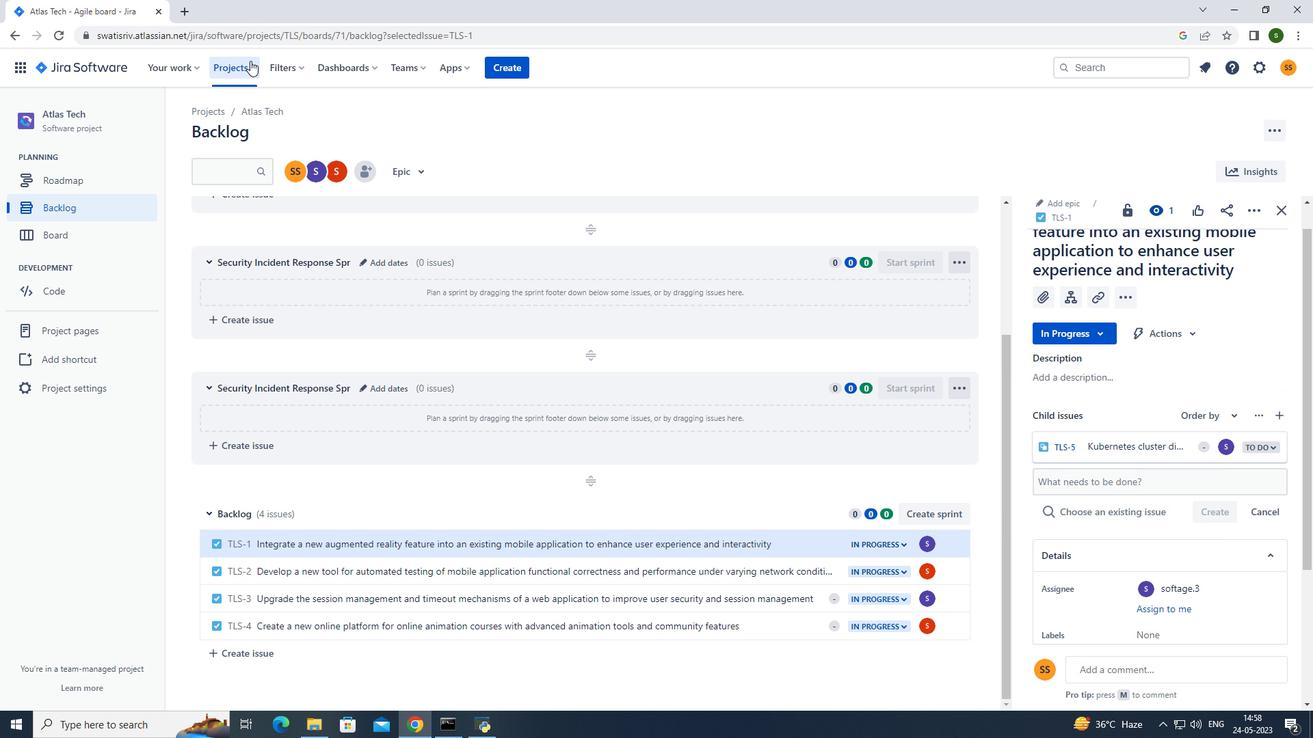 
Action: Mouse moved to (281, 125)
Screenshot: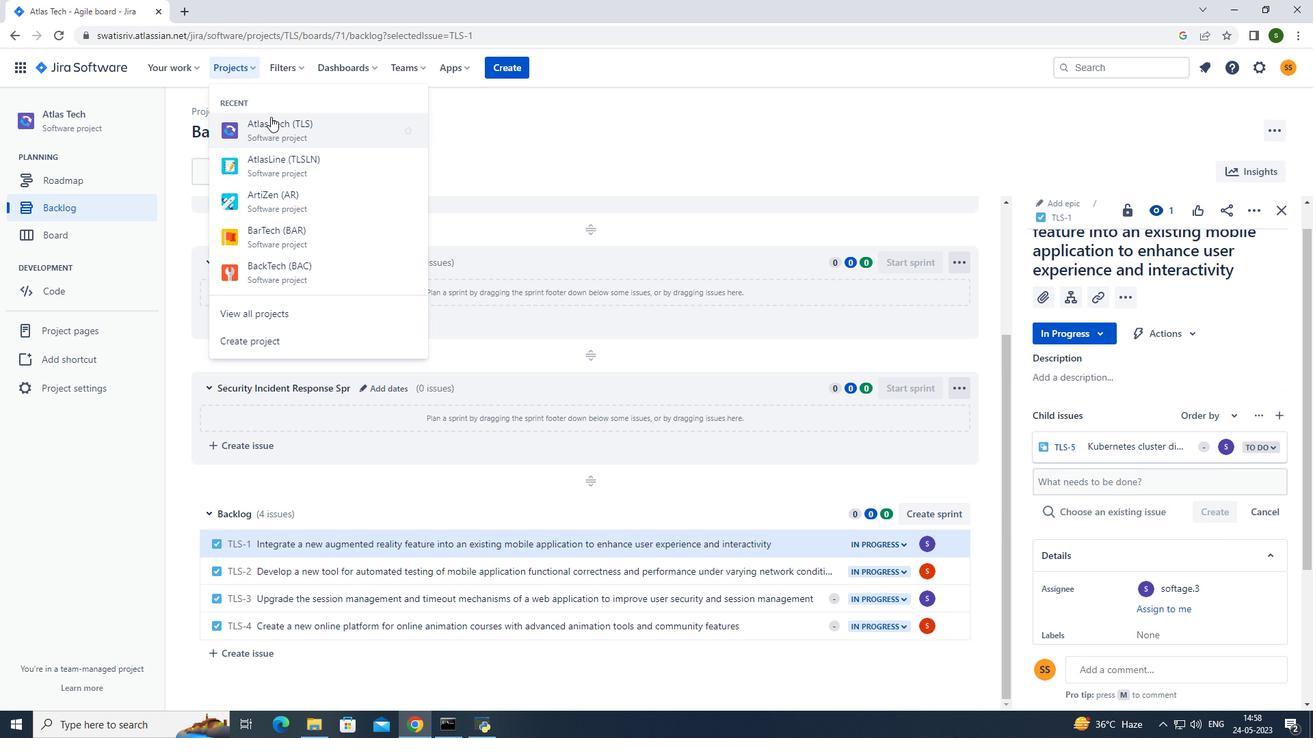 
Action: Mouse pressed left at (281, 125)
Screenshot: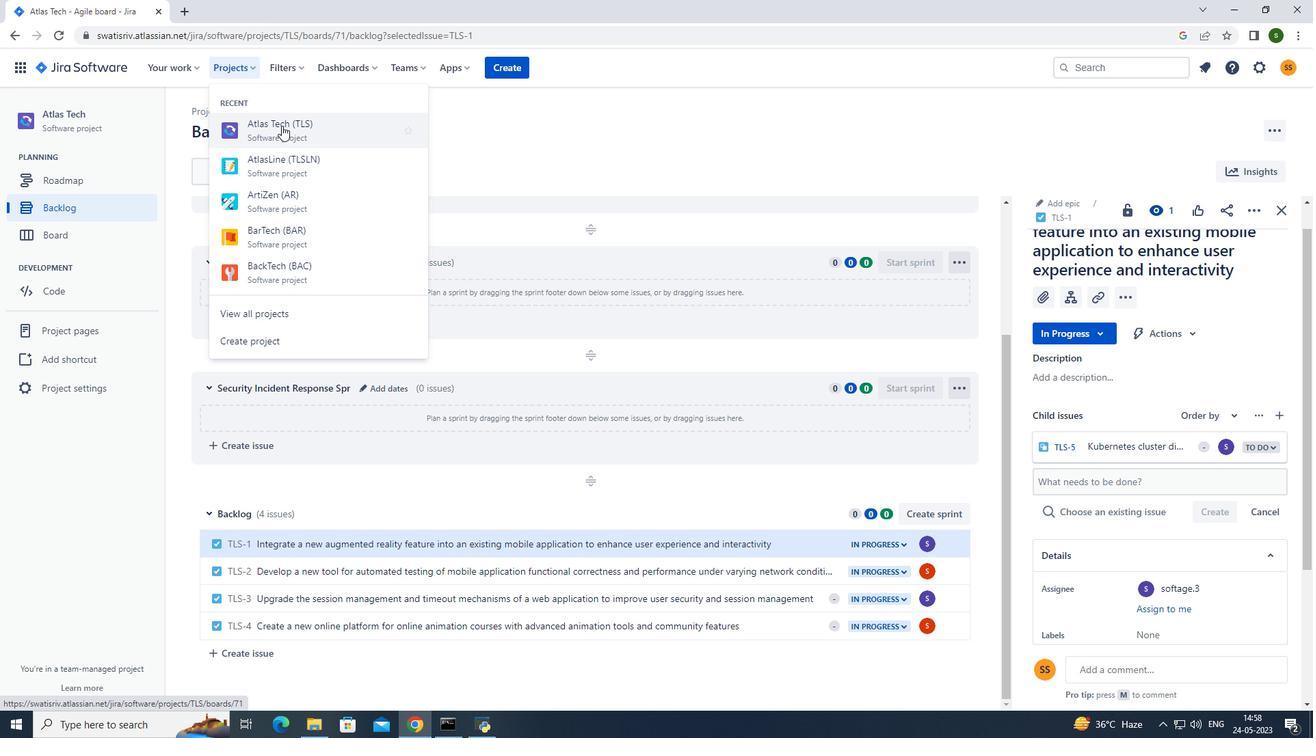 
Action: Mouse moved to (301, 467)
Screenshot: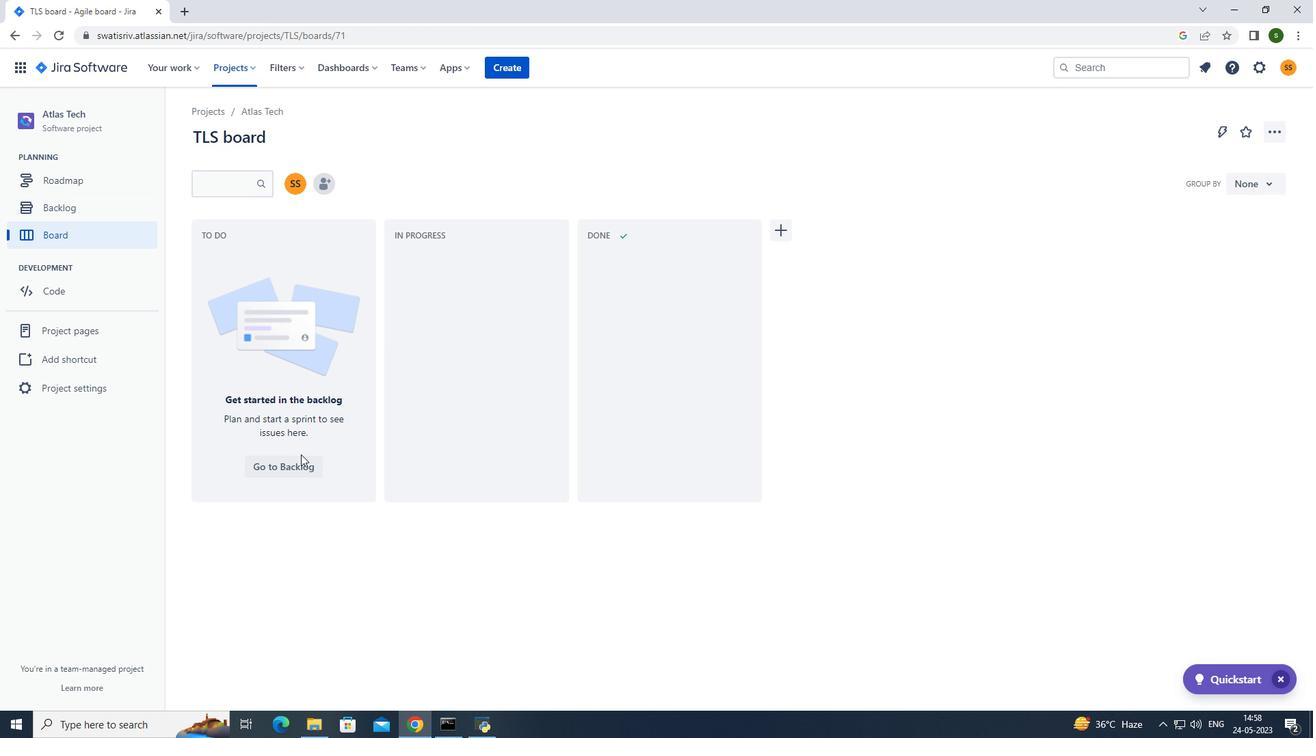
Action: Mouse pressed left at (301, 467)
Screenshot: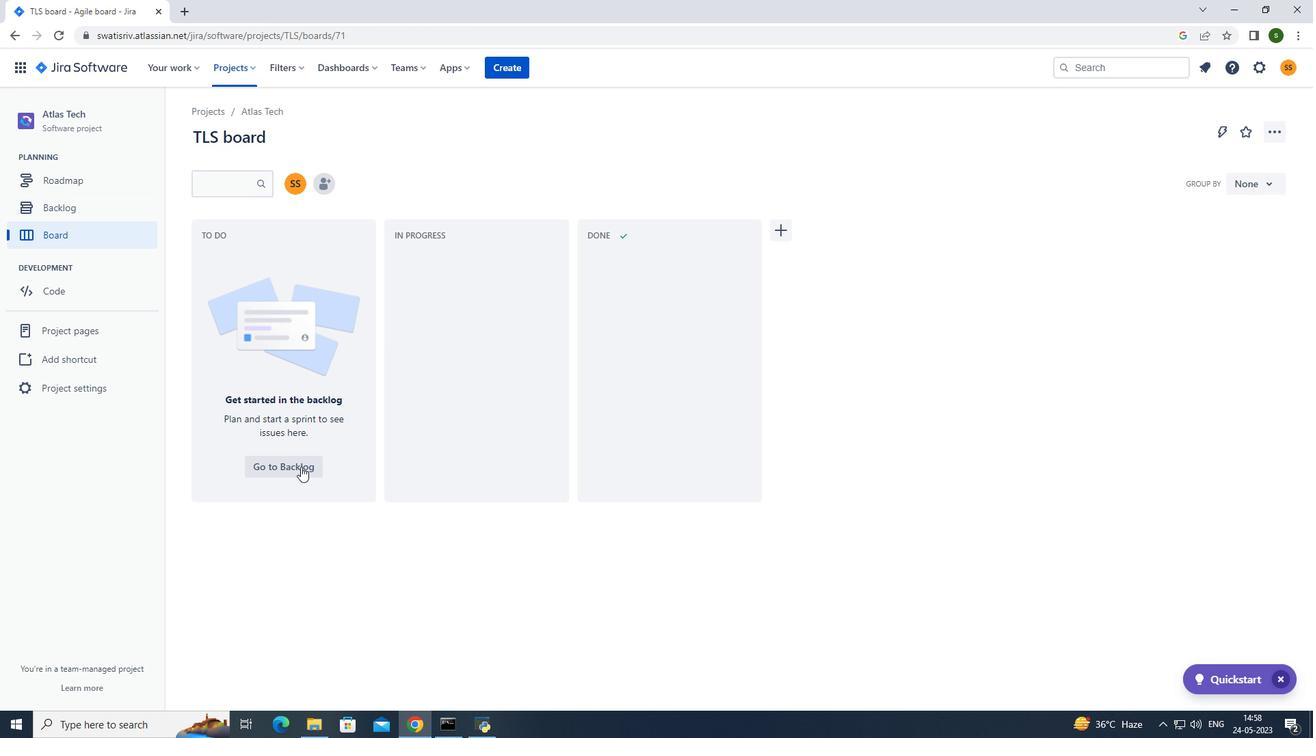
Action: Mouse moved to (688, 426)
Screenshot: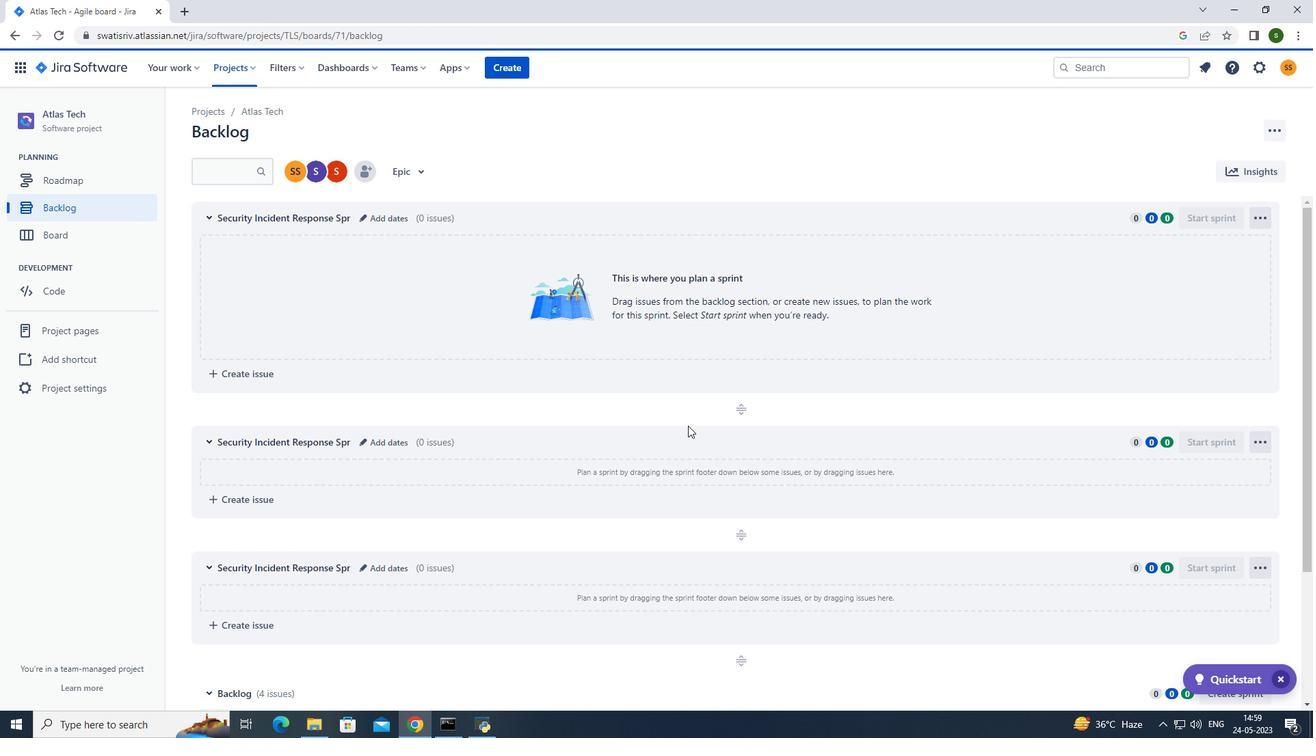 
Action: Mouse scrolled (688, 425) with delta (0, 0)
Screenshot: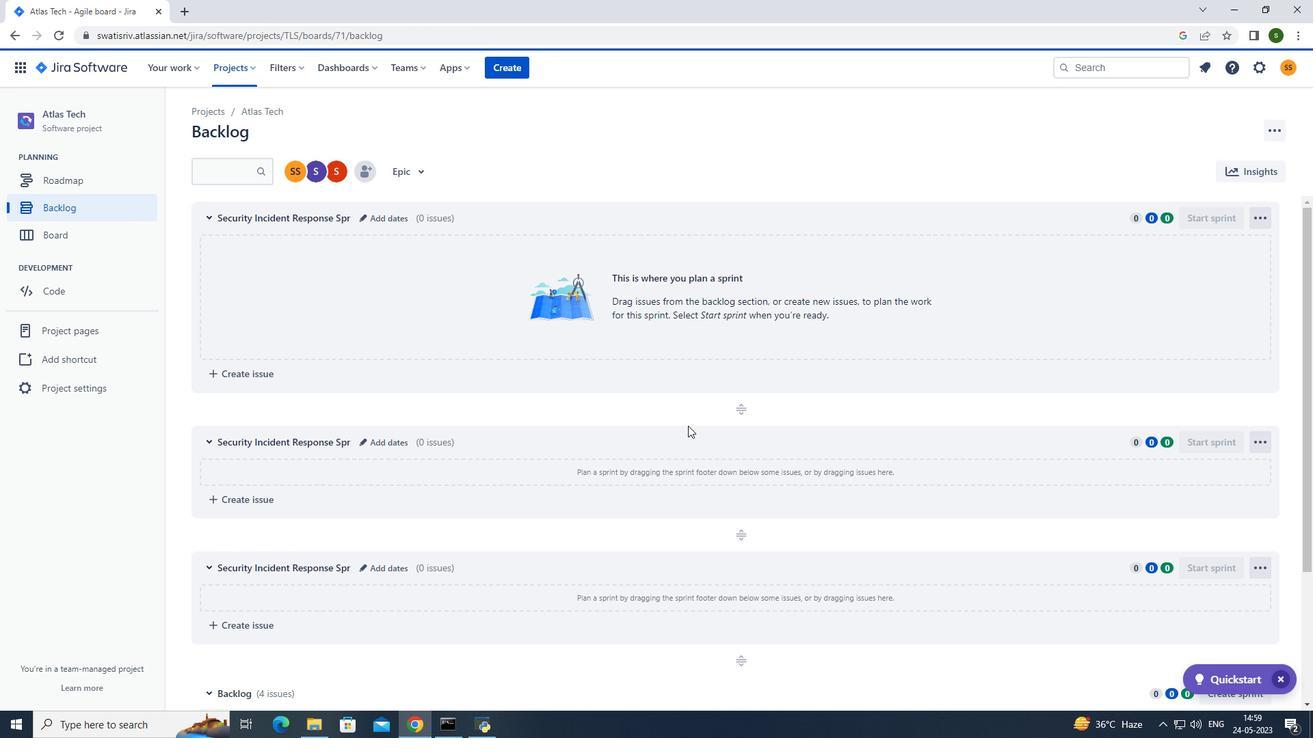 
Action: Mouse scrolled (688, 425) with delta (0, 0)
Screenshot: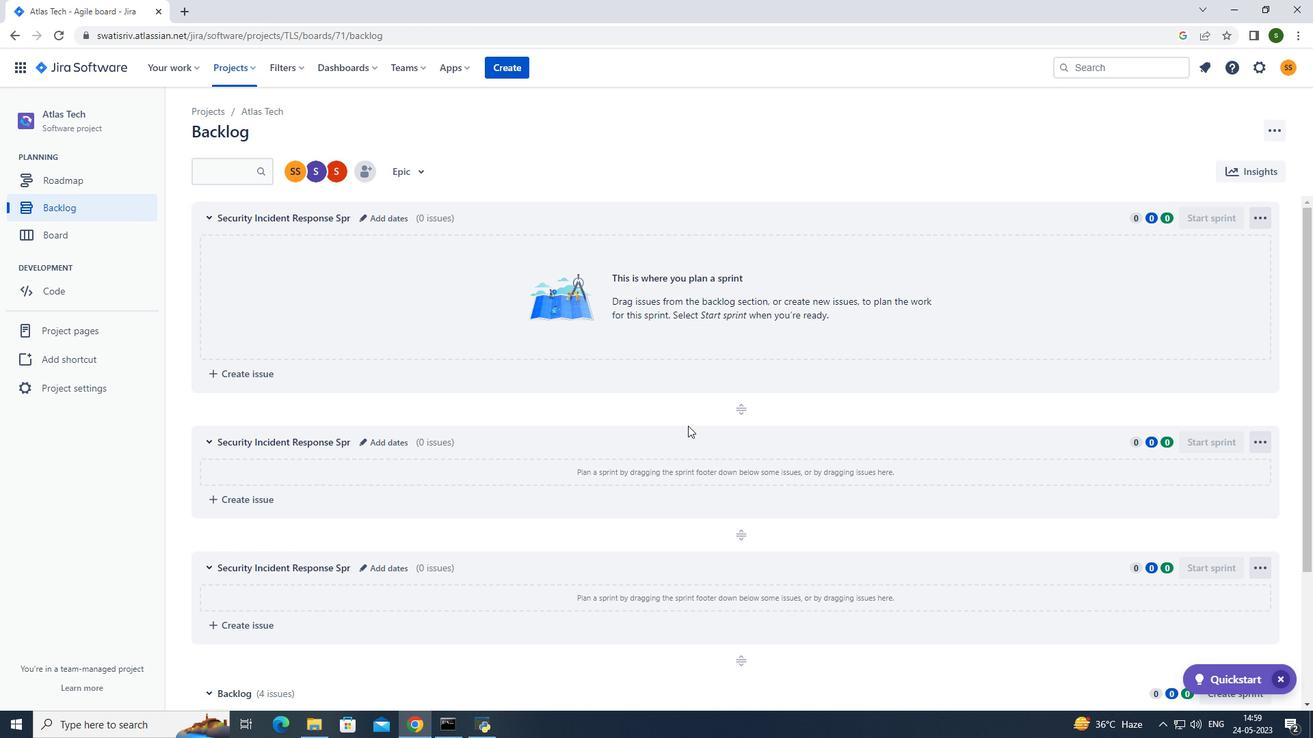 
Action: Mouse moved to (688, 426)
Screenshot: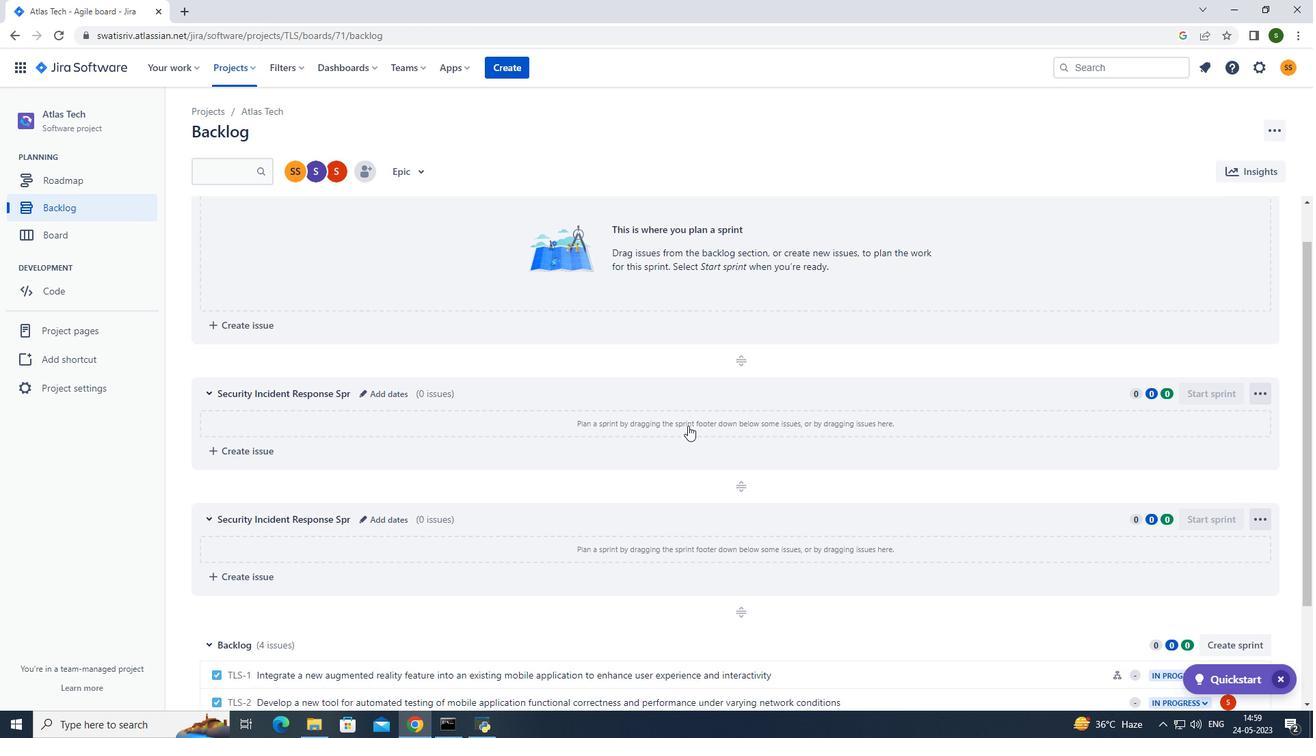 
Action: Mouse scrolled (688, 426) with delta (0, 0)
Screenshot: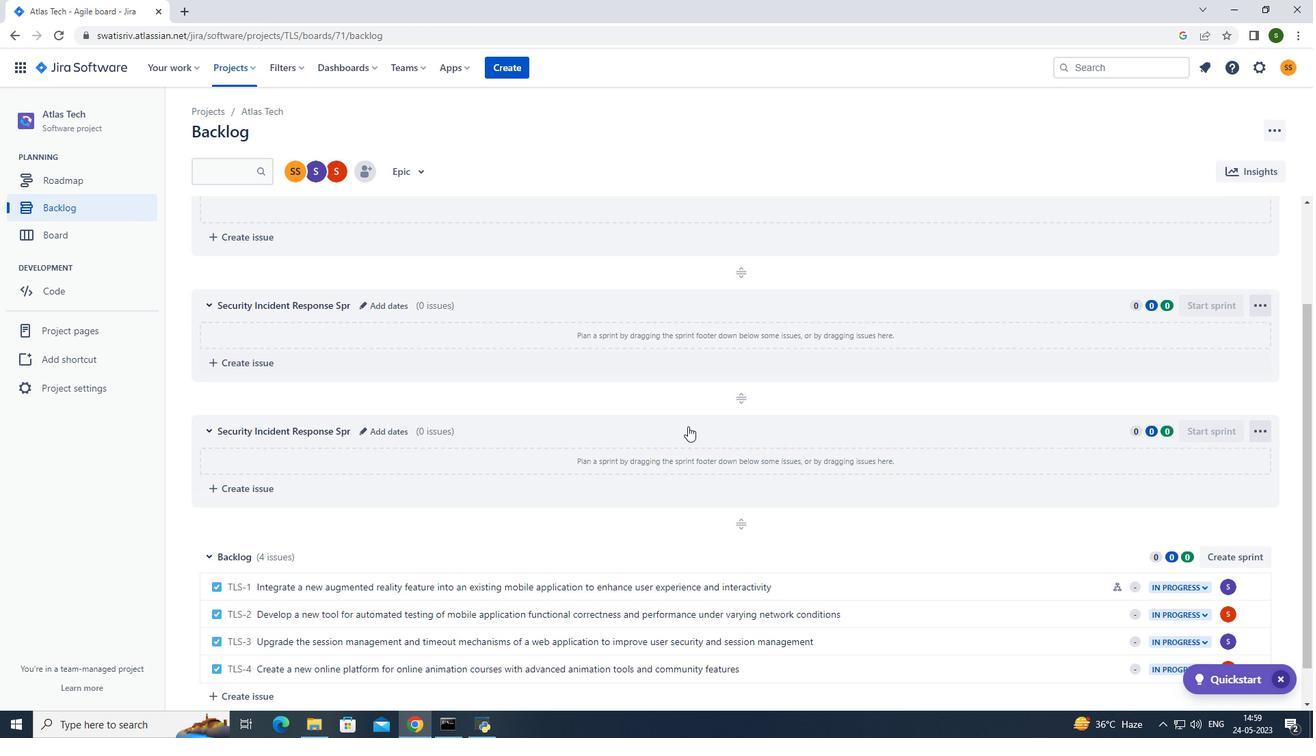 
Action: Mouse scrolled (688, 426) with delta (0, 0)
Screenshot: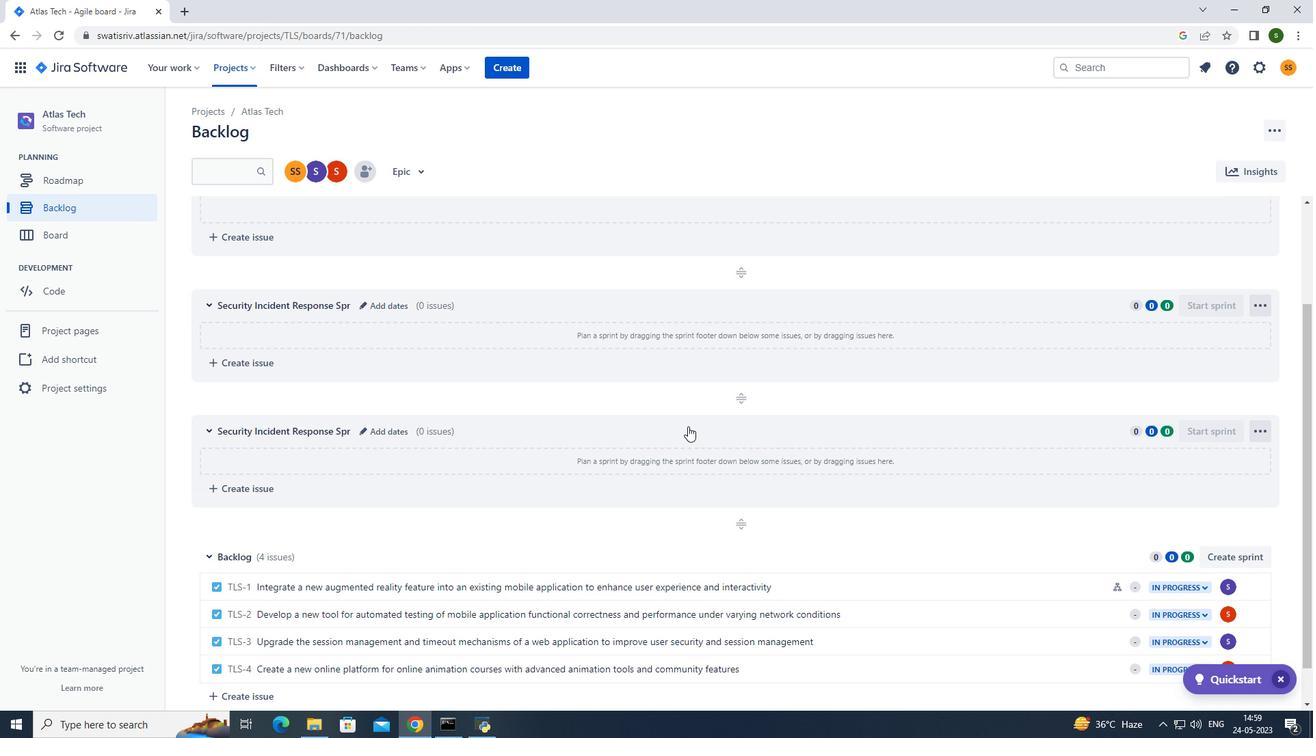 
Action: Mouse scrolled (688, 426) with delta (0, 0)
Screenshot: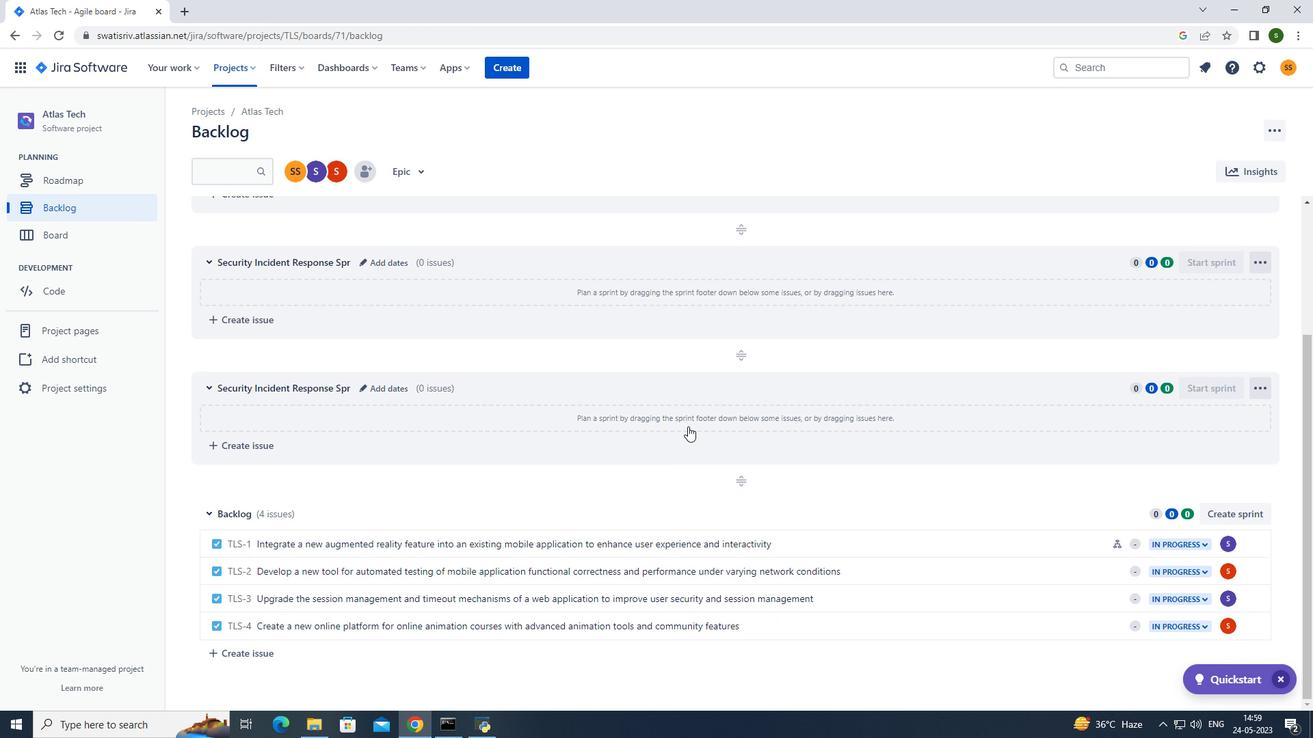 
Action: Mouse scrolled (688, 426) with delta (0, 0)
Screenshot: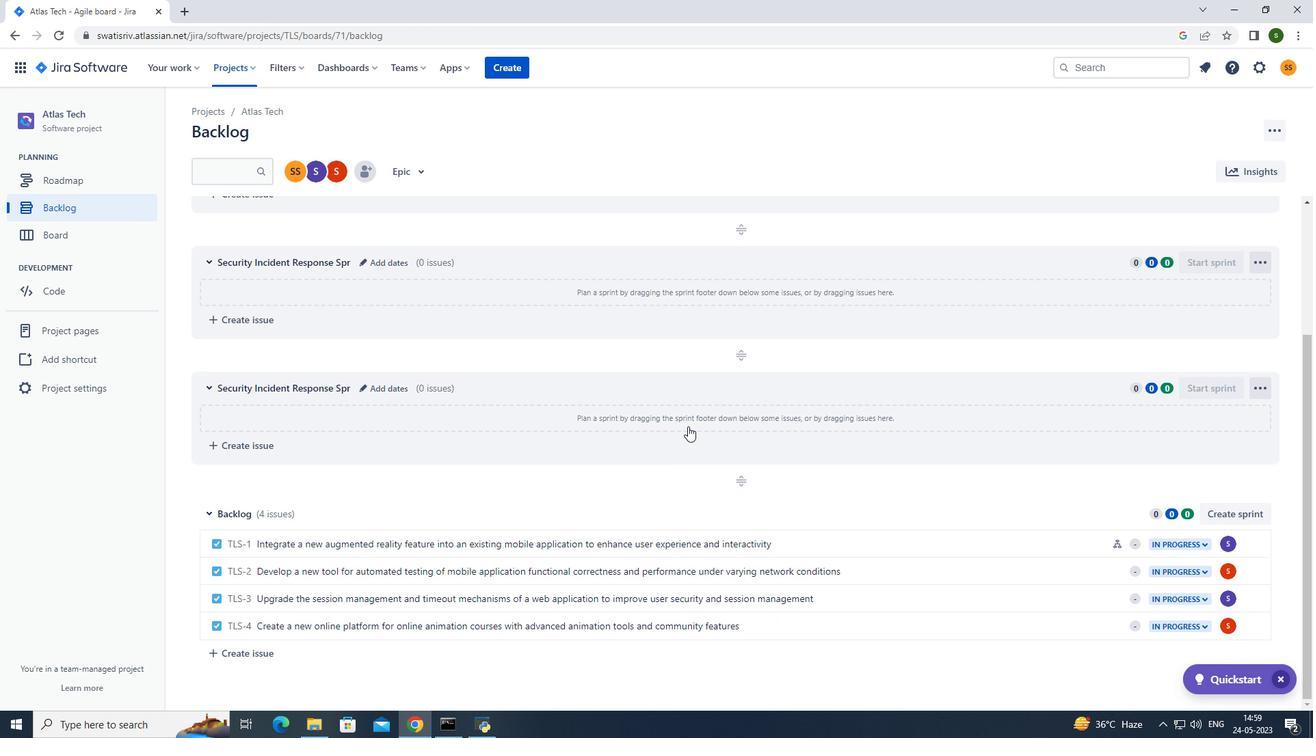 
Action: Mouse scrolled (688, 426) with delta (0, 0)
Screenshot: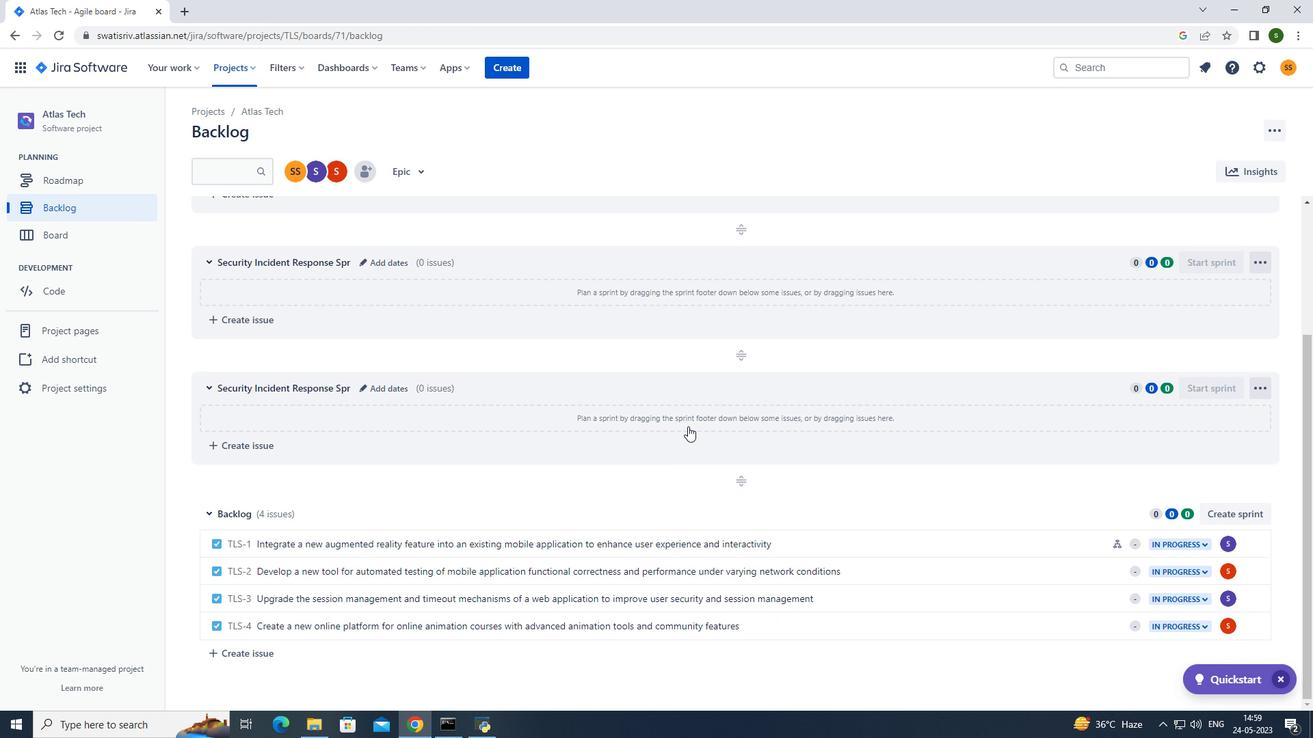 
Action: Mouse moved to (958, 569)
Screenshot: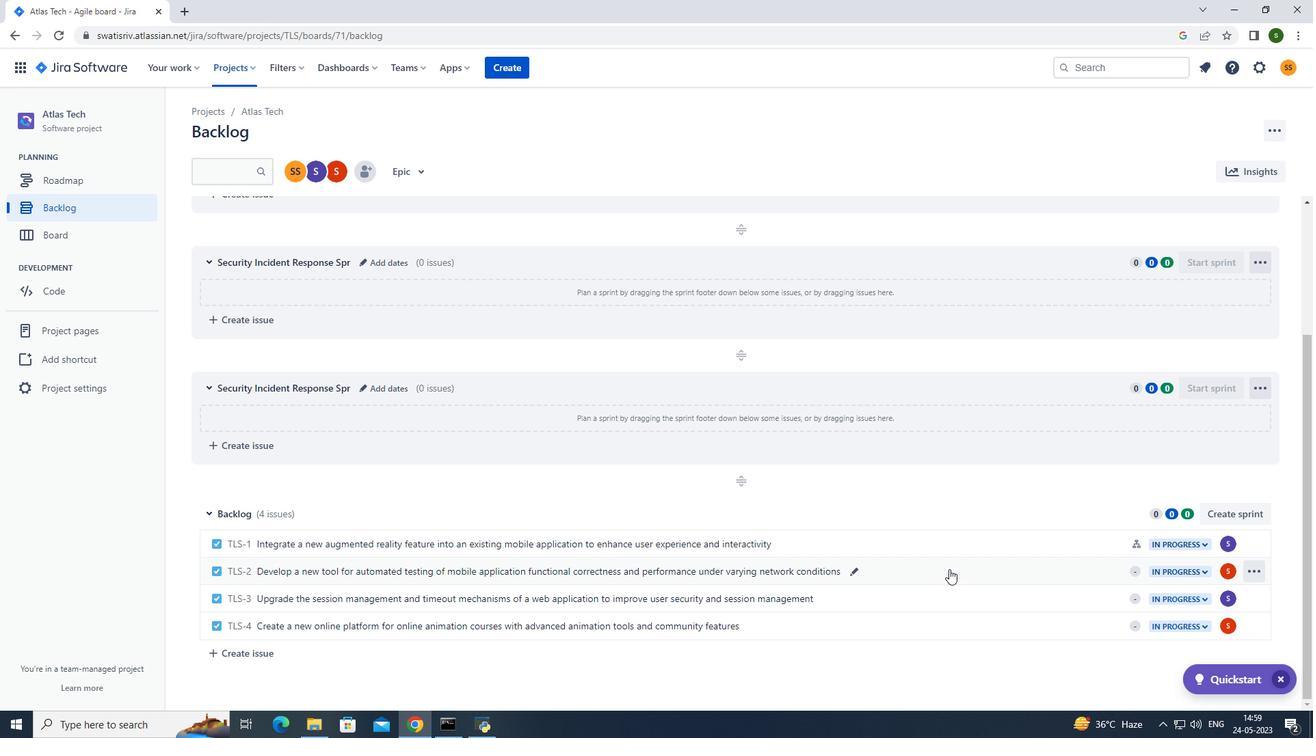 
Action: Mouse pressed left at (958, 569)
Screenshot: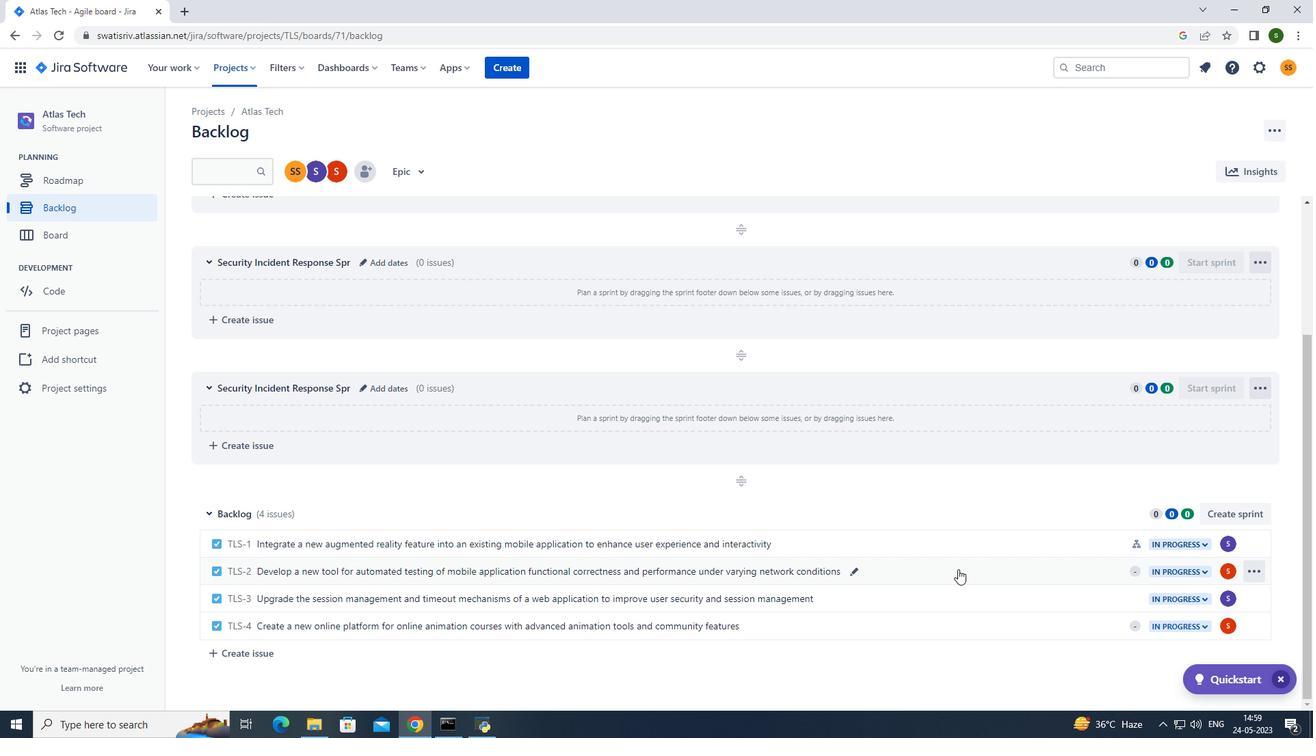 
Action: Mouse moved to (1067, 355)
Screenshot: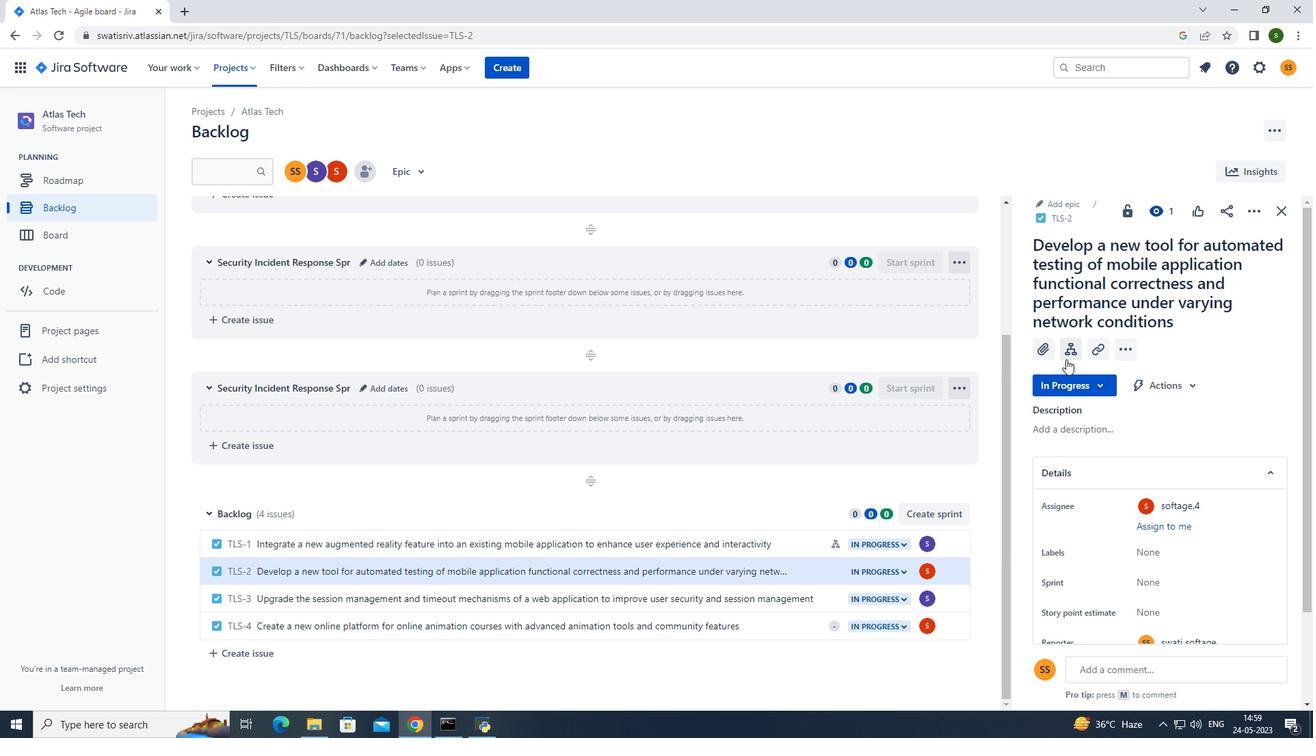 
Action: Mouse pressed left at (1067, 355)
Screenshot: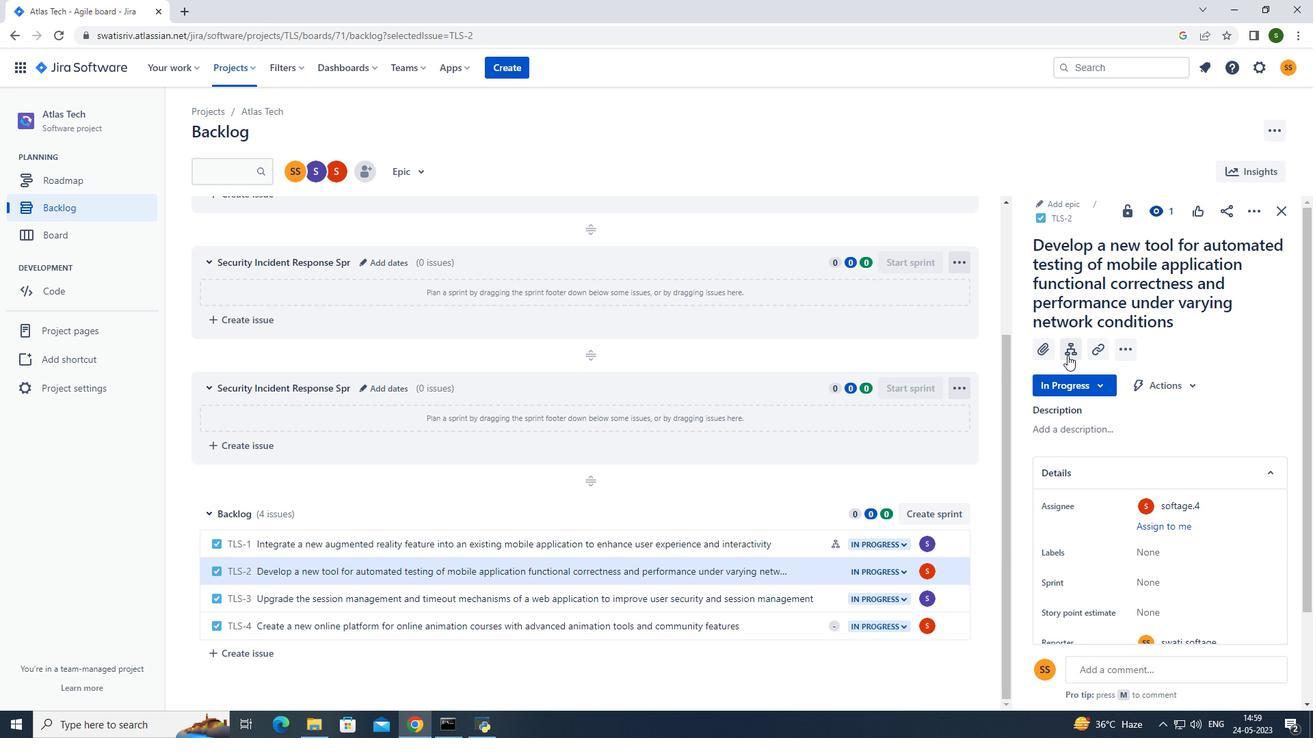 
Action: Mouse moved to (1068, 433)
Screenshot: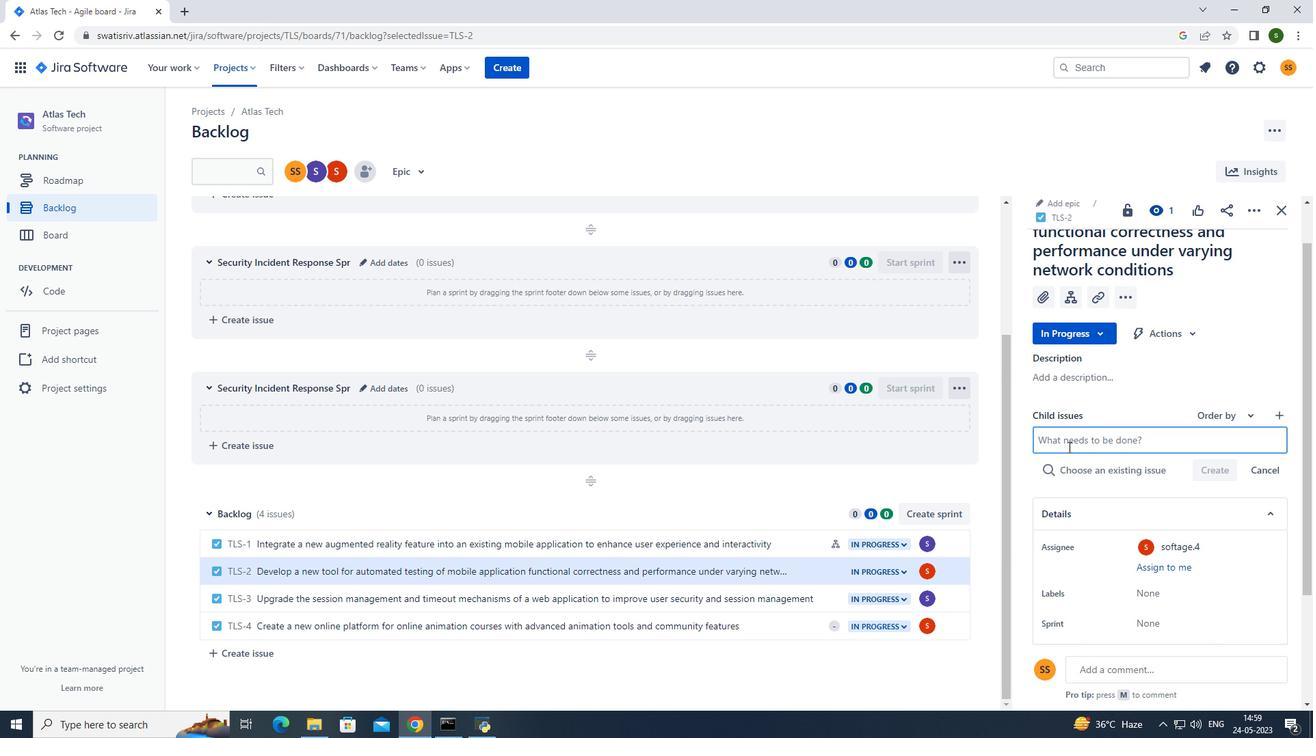 
Action: Mouse pressed left at (1068, 433)
Screenshot: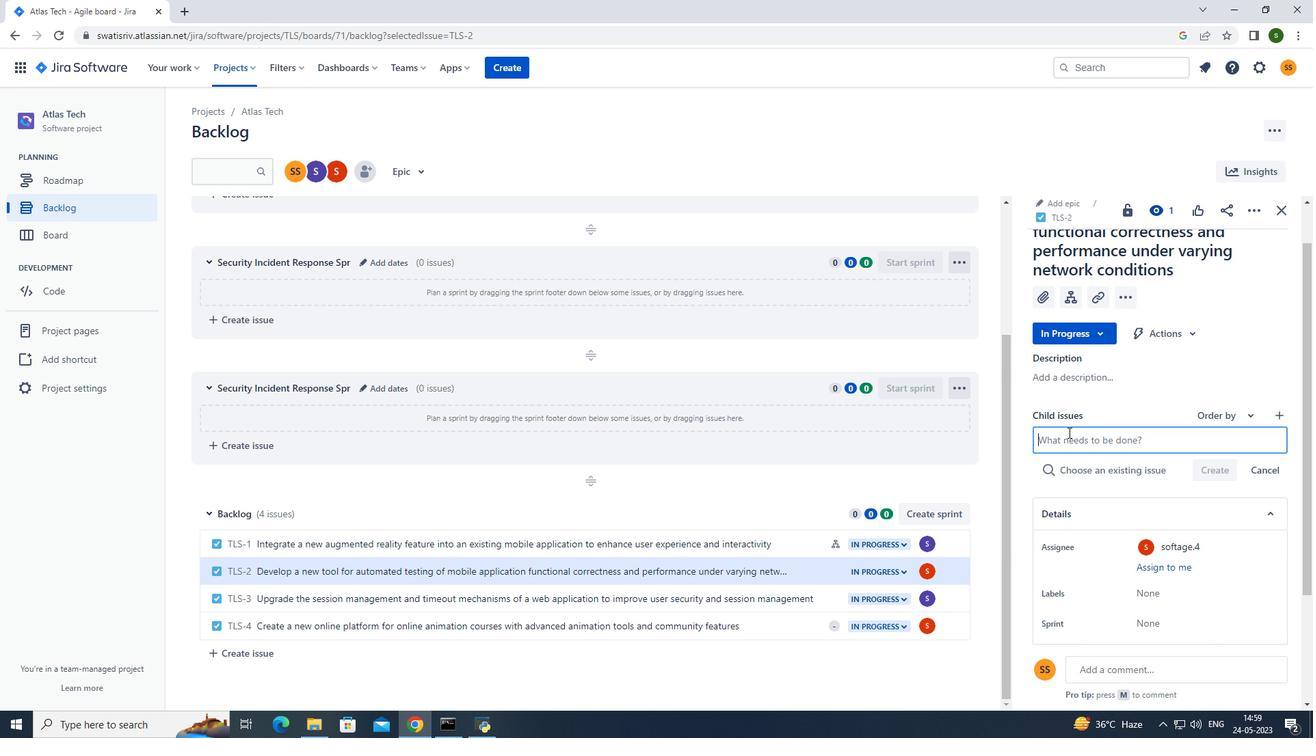 
Action: Key pressed <Key.caps_lock>I<Key.caps_lock>ntegration<Key.space>with<Key.space>employee<Key.space>benefiy<Key.backspace>ts<Key.space>systems<Key.enter>
Screenshot: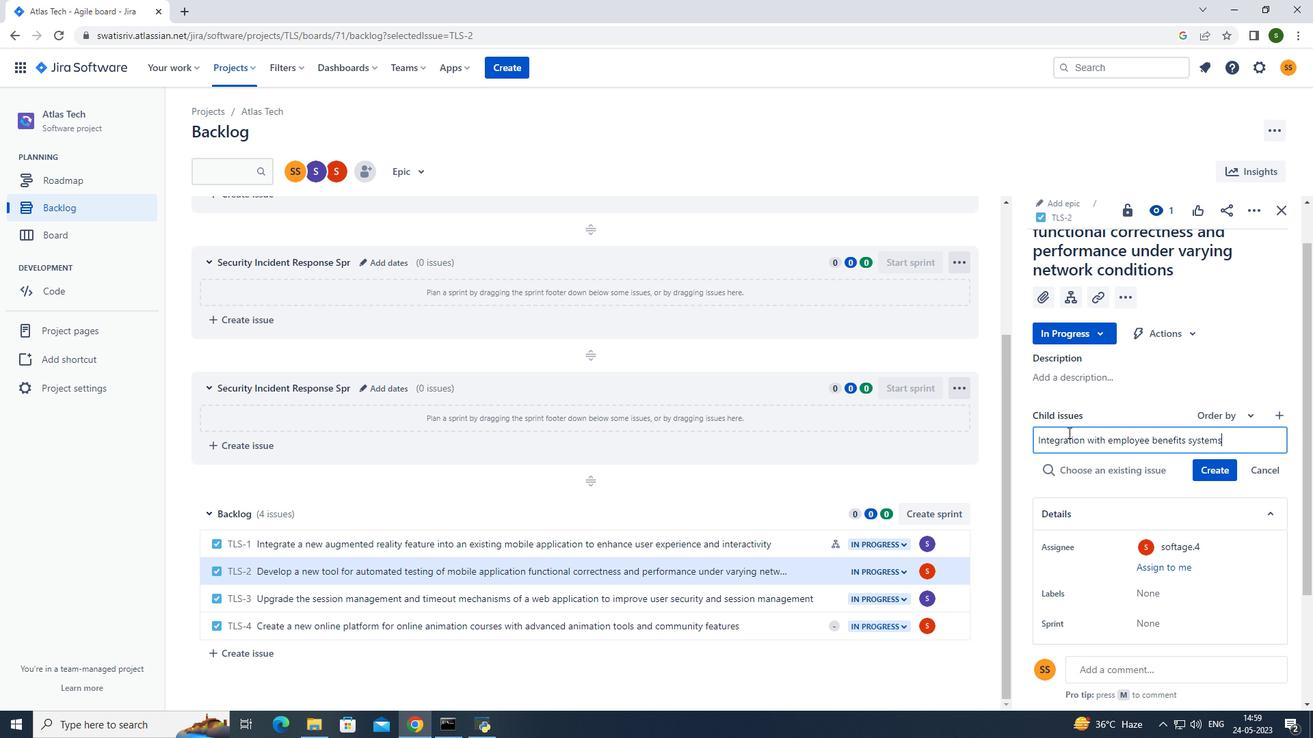 
Action: Mouse moved to (1222, 446)
Screenshot: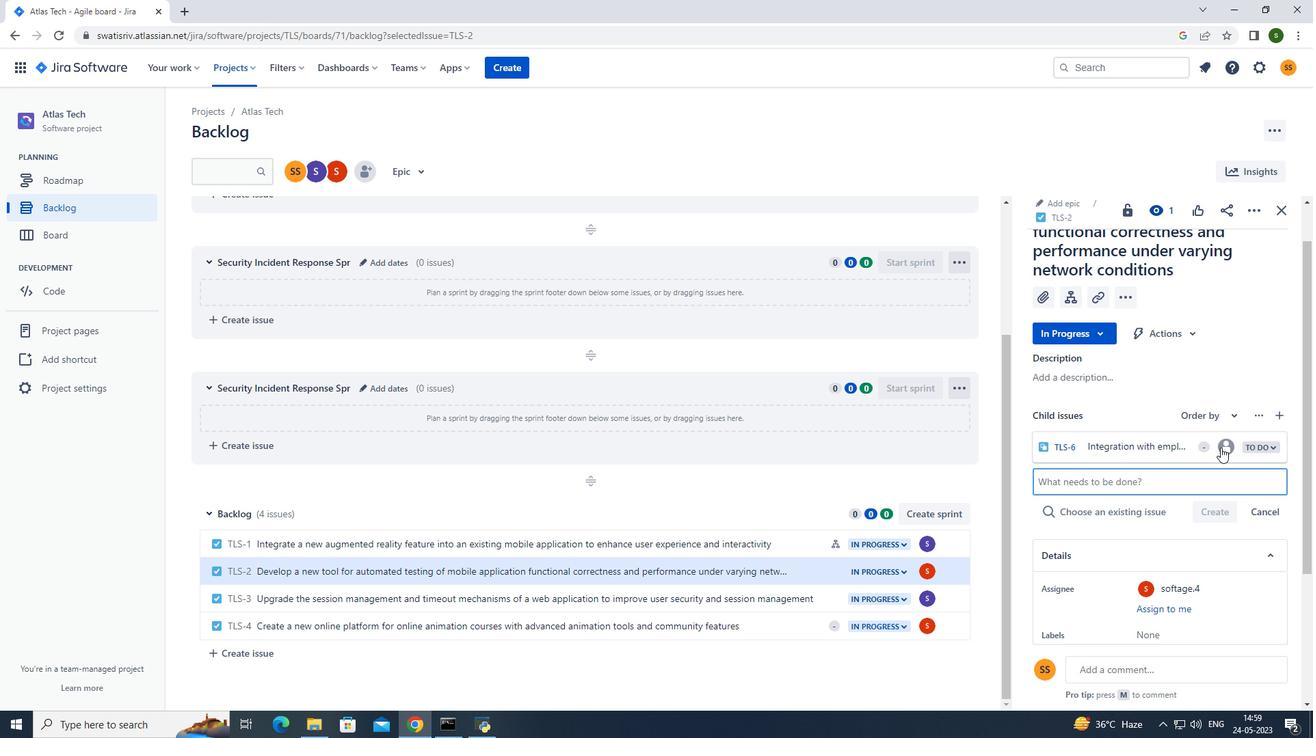 
Action: Mouse pressed left at (1222, 446)
Screenshot: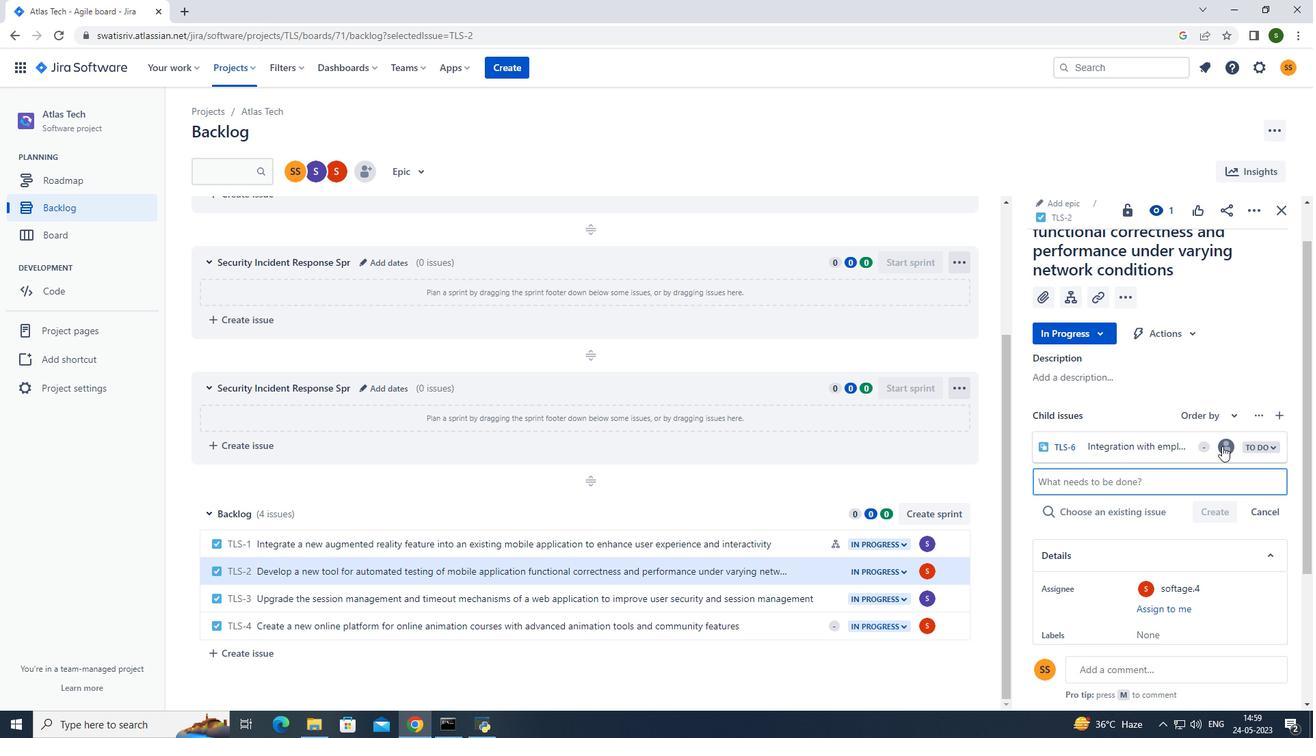 
Action: Mouse moved to (1096, 385)
Screenshot: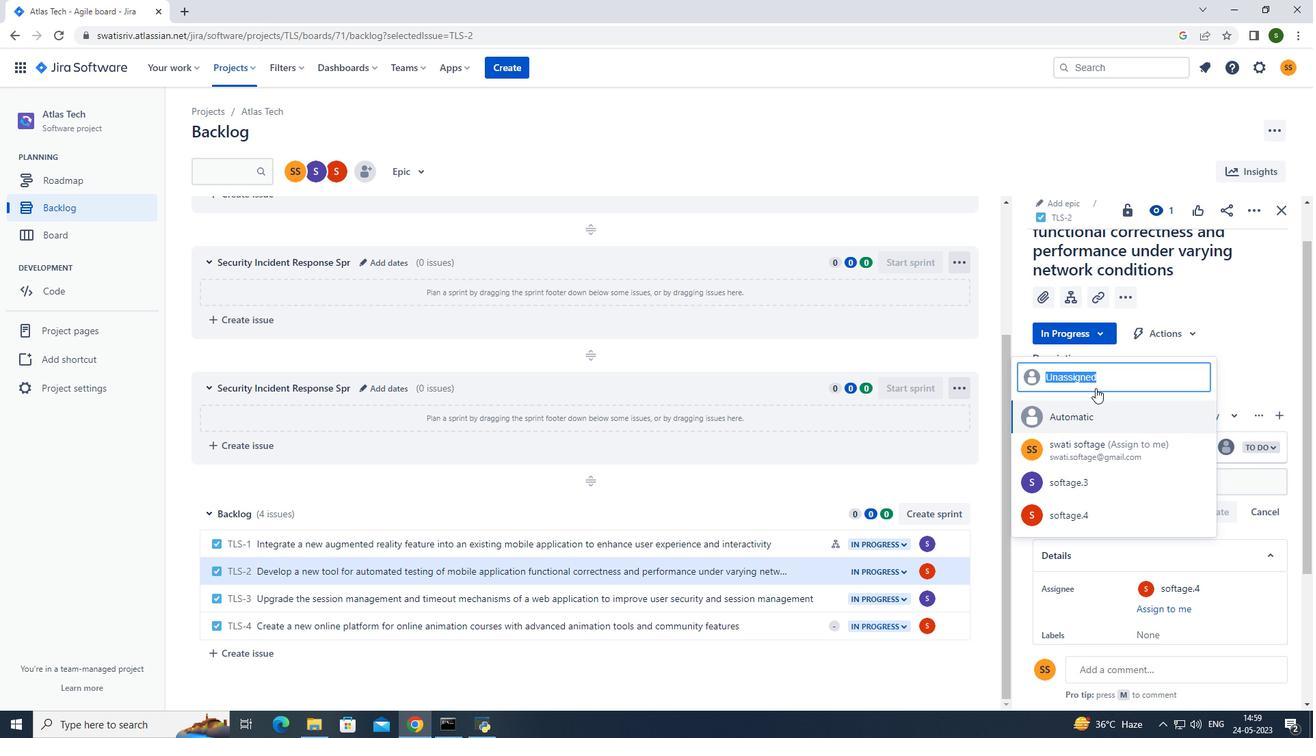 
Action: Key pressed softage.4<Key.shift>@softage.net
Screenshot: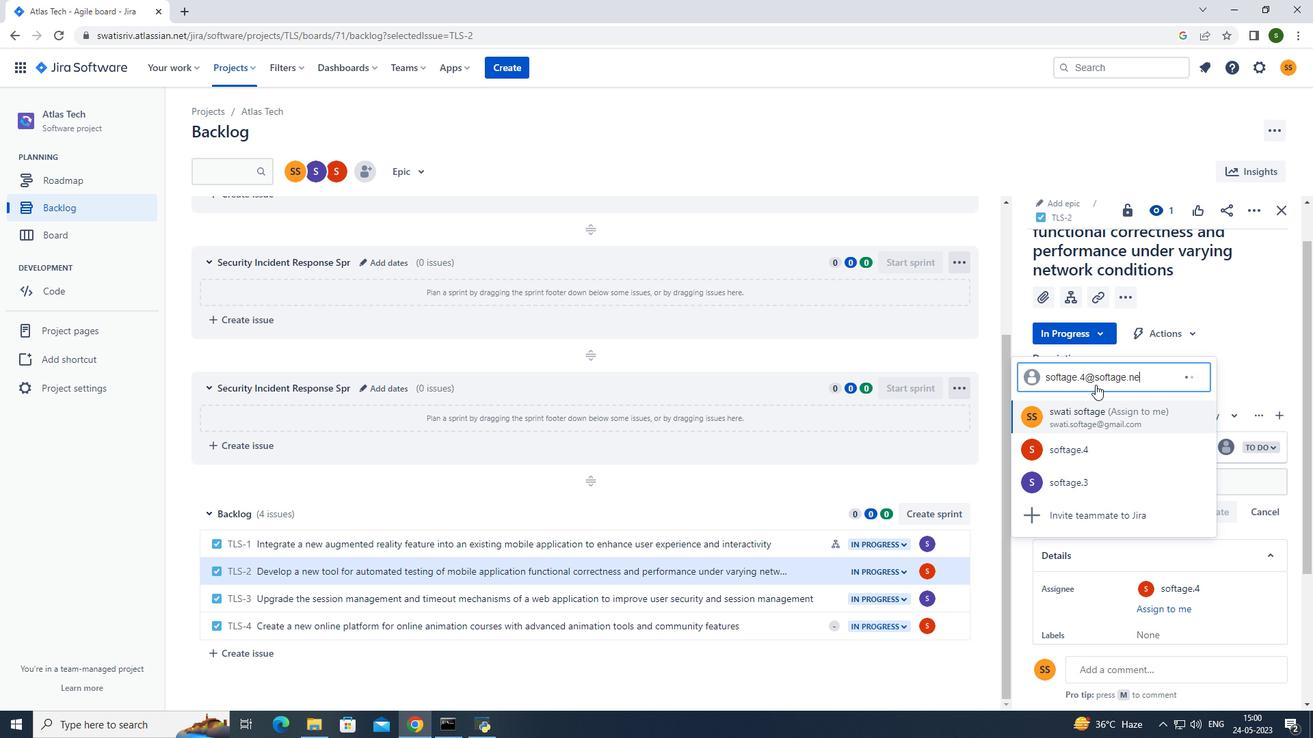 
Action: Mouse moved to (1083, 448)
Screenshot: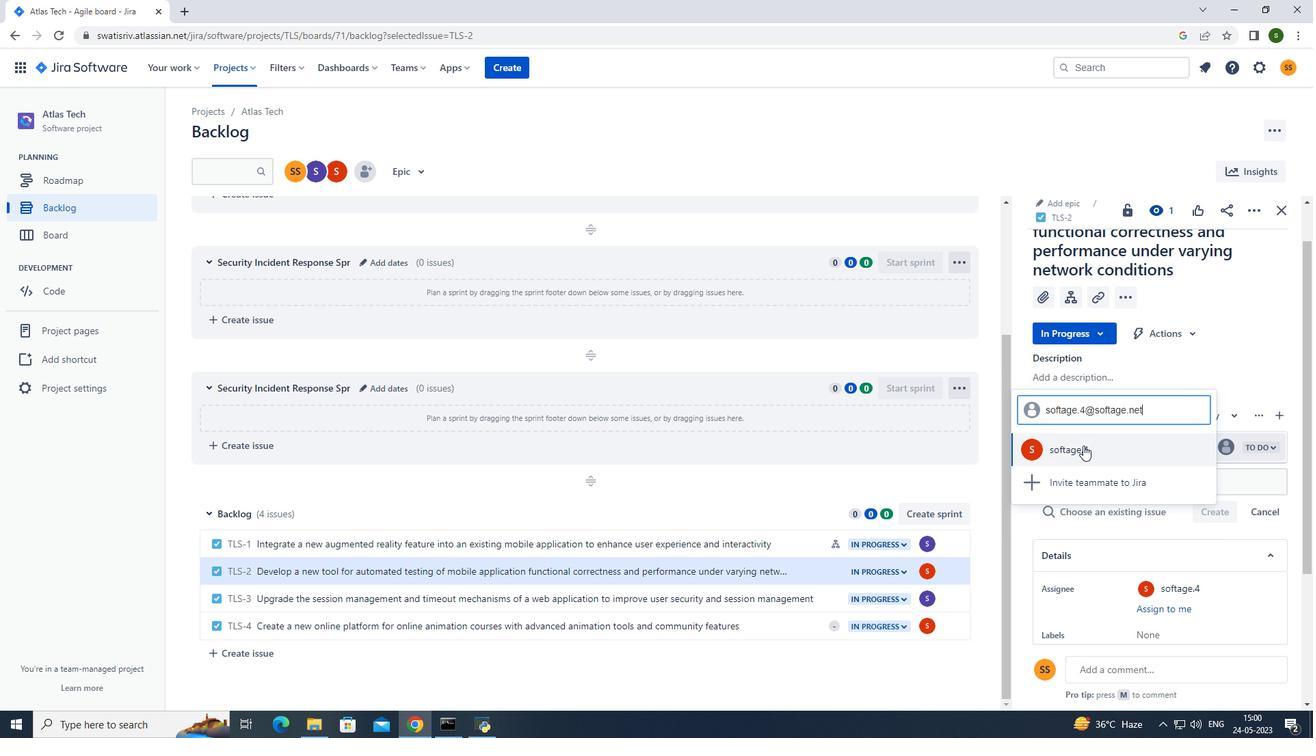 
Action: Mouse pressed left at (1083, 448)
Screenshot: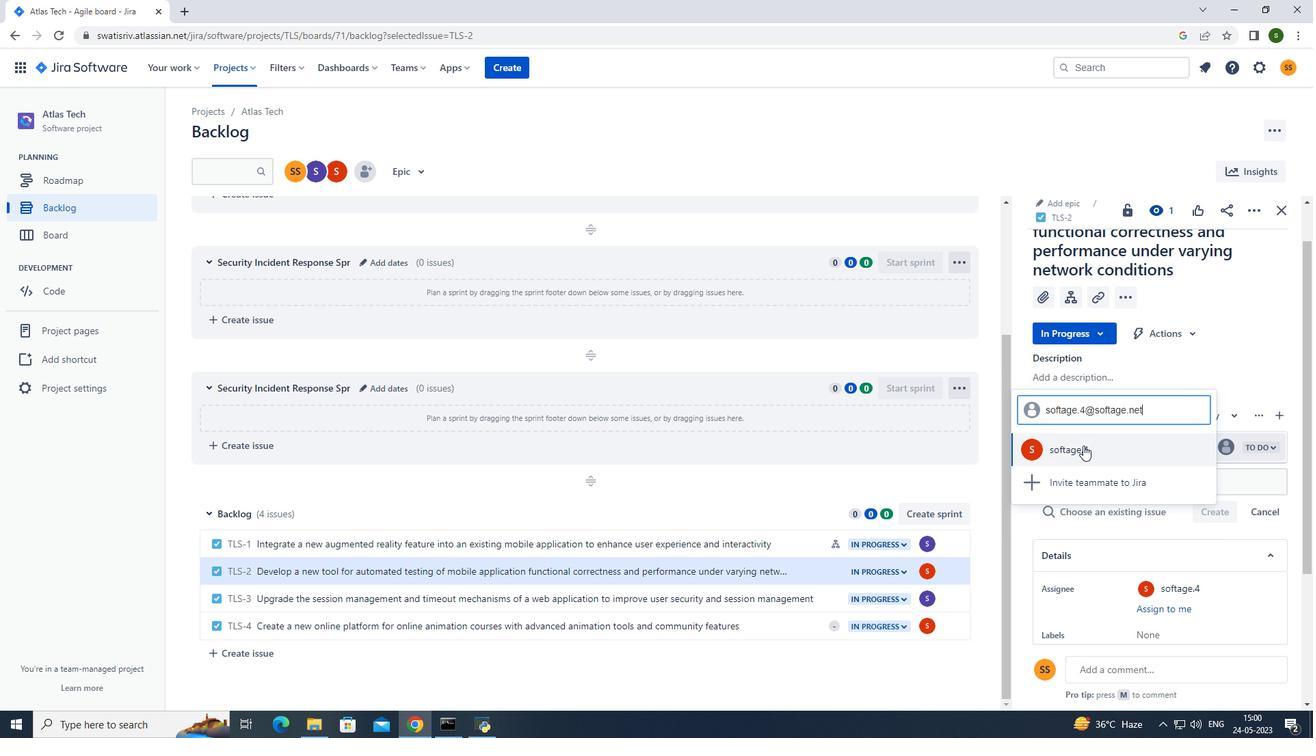 
Action: Mouse moved to (777, 164)
Screenshot: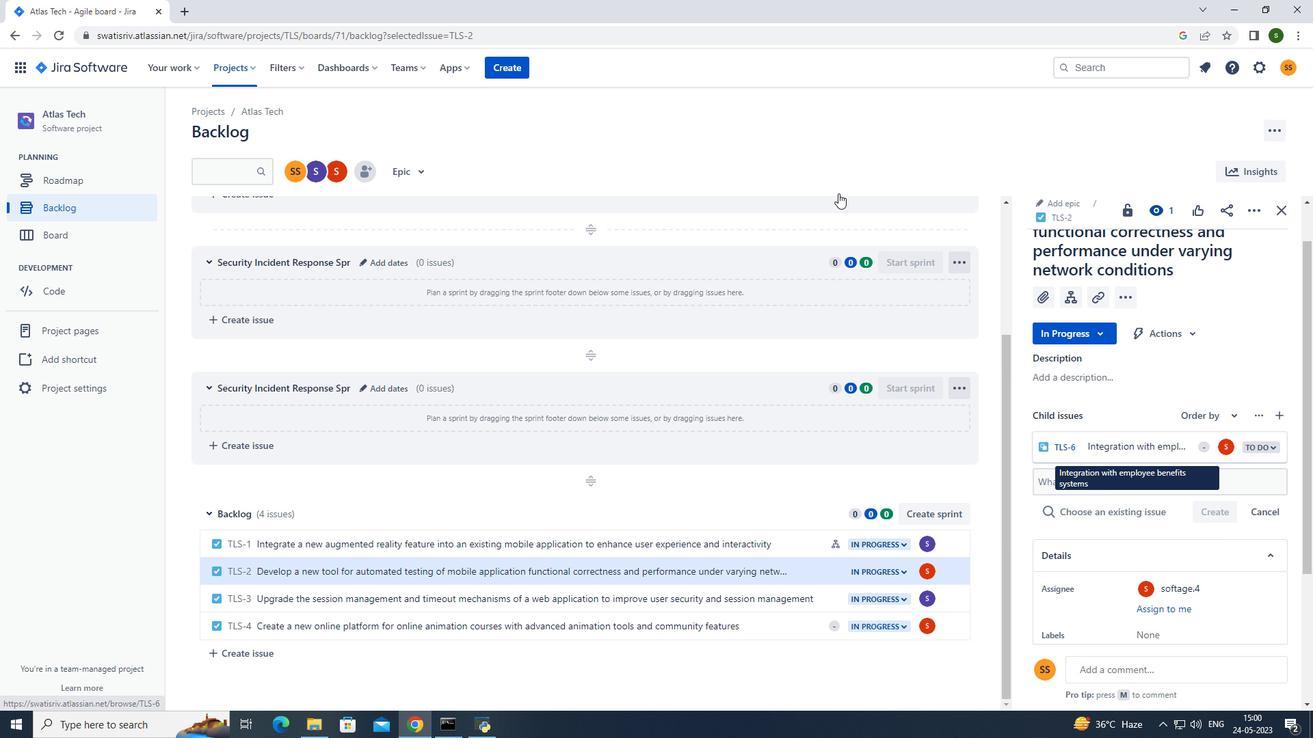 
Action: Mouse pressed left at (777, 164)
Screenshot: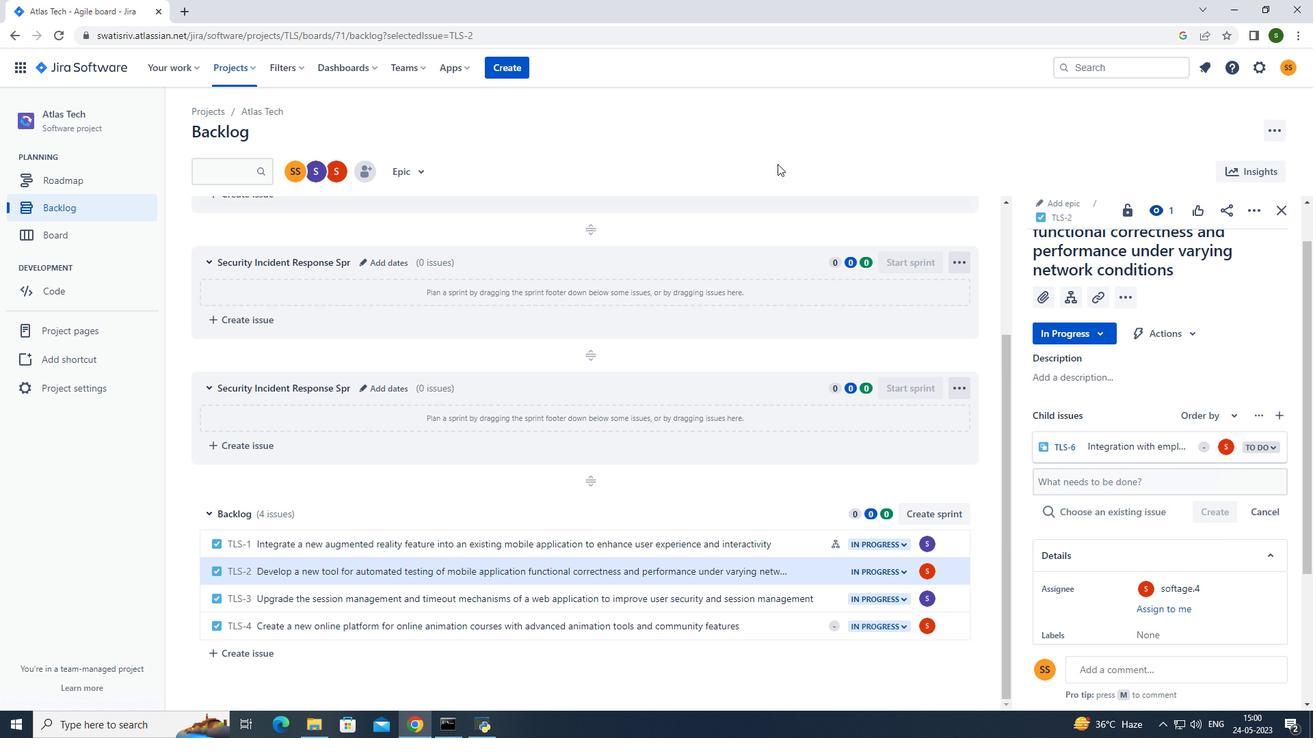 
Action: Mouse moved to (777, 163)
Screenshot: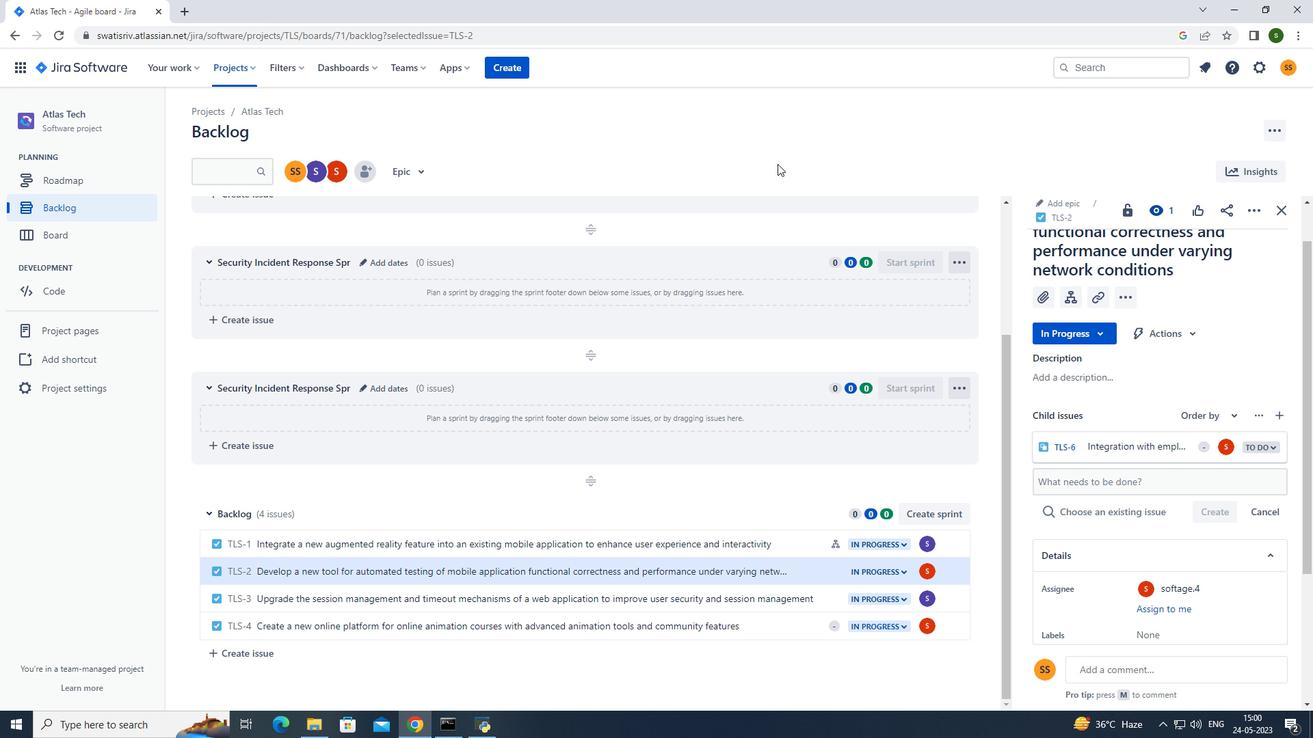 
